 Task: Add Attachment from Google Drive to Card Card0000000051 in Board Board0000000013 in Workspace WS0000000005 in Trello. Add Cover Orange to Card Card0000000051 in Board Board0000000013 in Workspace WS0000000005 in Trello. Add "Add Label …" with "Title" Title0000000051 to Button Button0000000051 to Card Card0000000051 in Board Board0000000013 in Workspace WS0000000005 in Trello. Add Description DS0000000051 to Card Card0000000051 in Board Board0000000013 in Workspace WS0000000005 in Trello. Add Comment CM0000000051 to Card Card0000000051 in Board Board0000000013 in Workspace WS0000000005 in Trello
Action: Mouse moved to (888, 506)
Screenshot: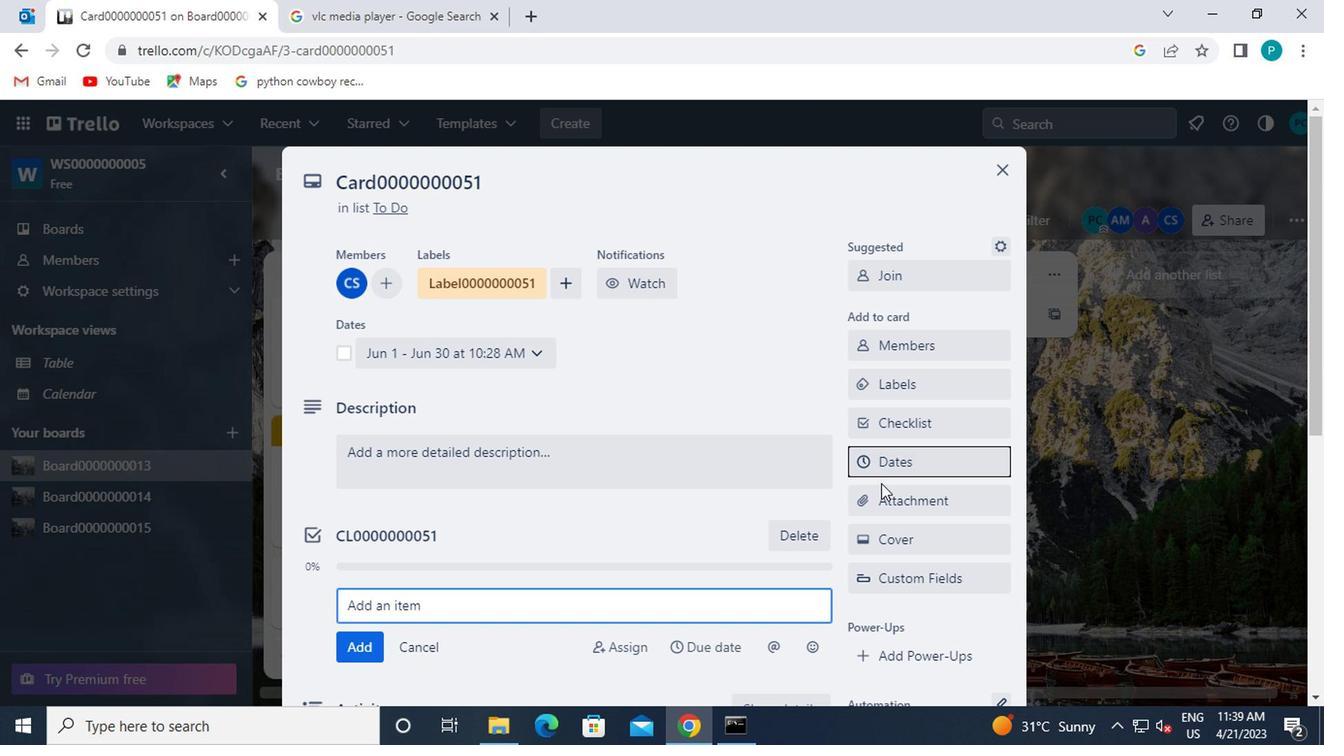 
Action: Mouse pressed left at (888, 506)
Screenshot: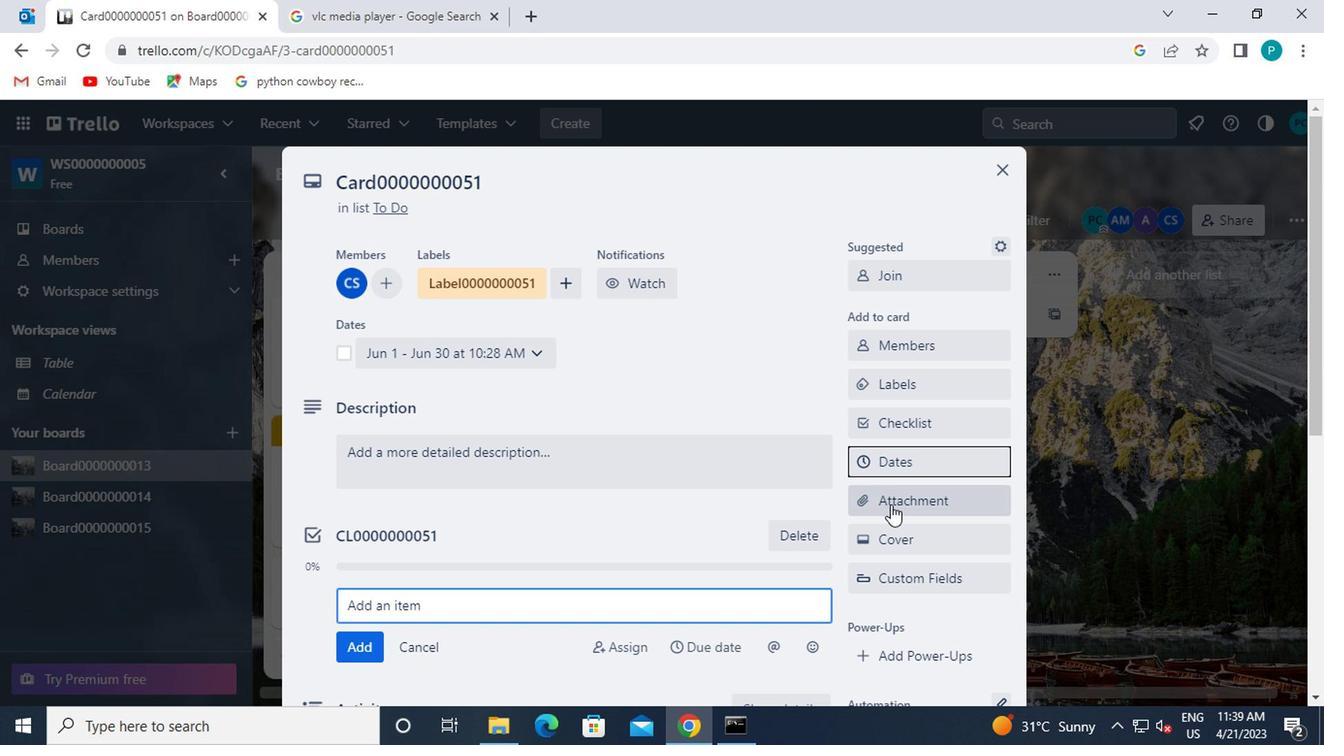 
Action: Mouse moved to (869, 284)
Screenshot: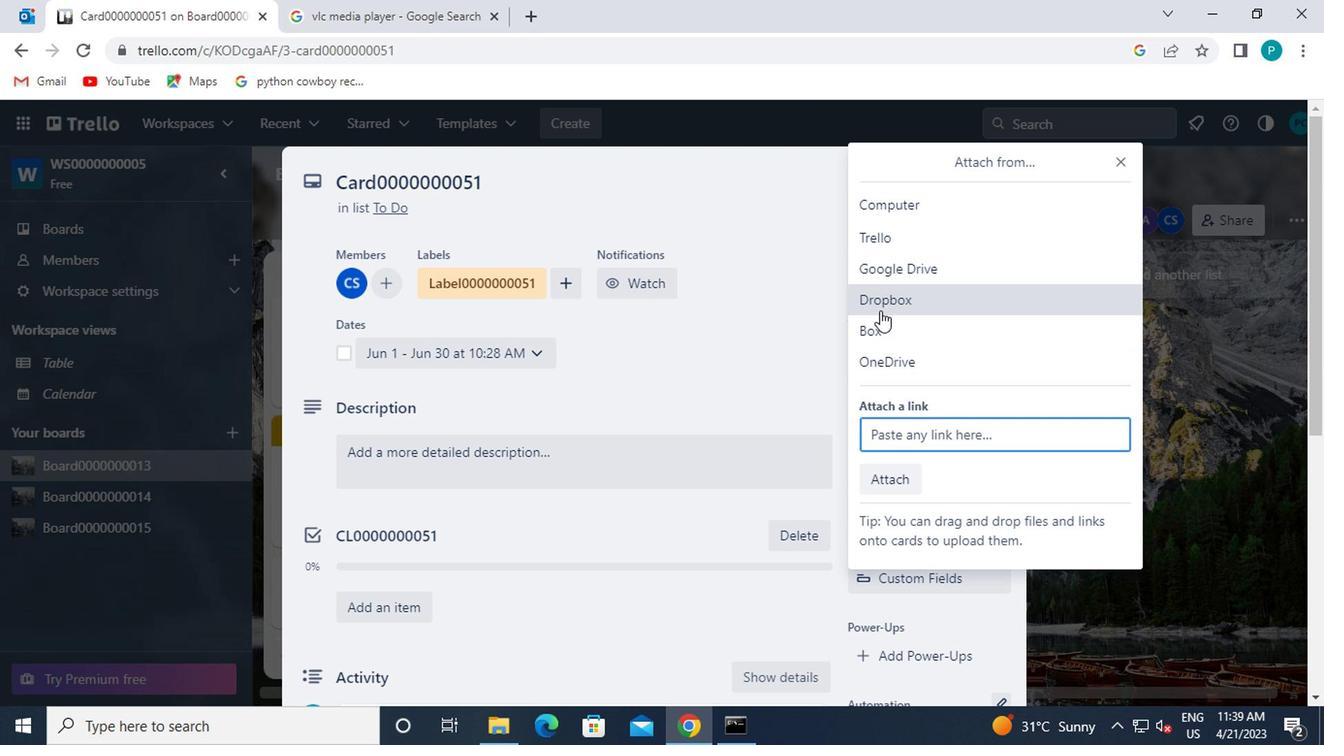 
Action: Mouse pressed left at (869, 284)
Screenshot: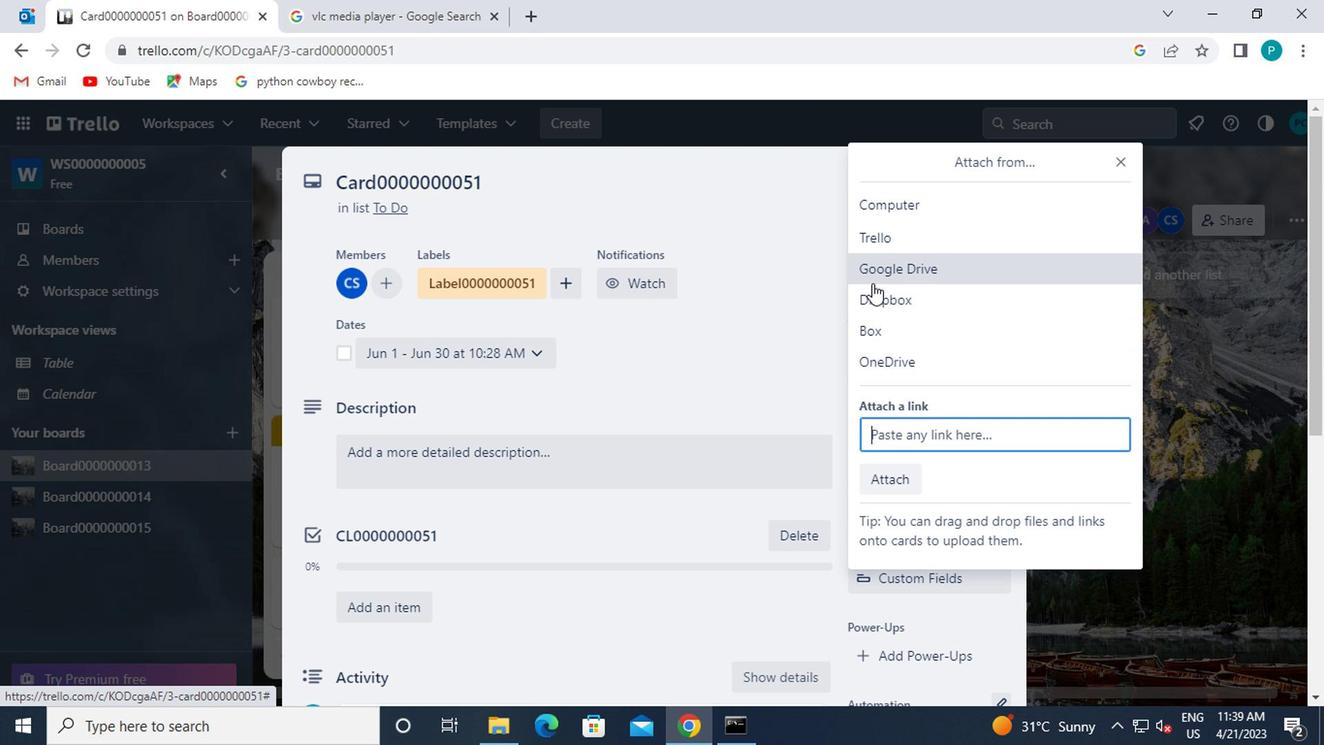 
Action: Mouse moved to (425, 442)
Screenshot: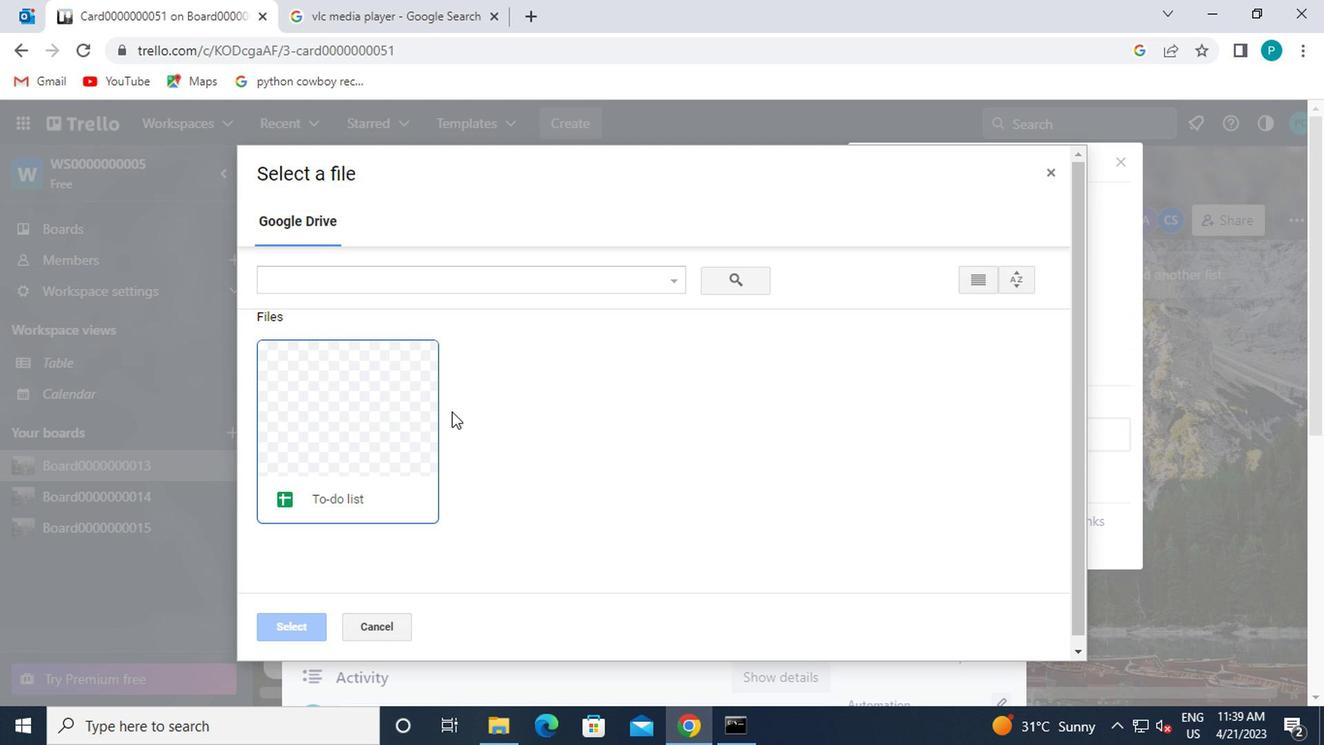 
Action: Mouse pressed left at (425, 442)
Screenshot: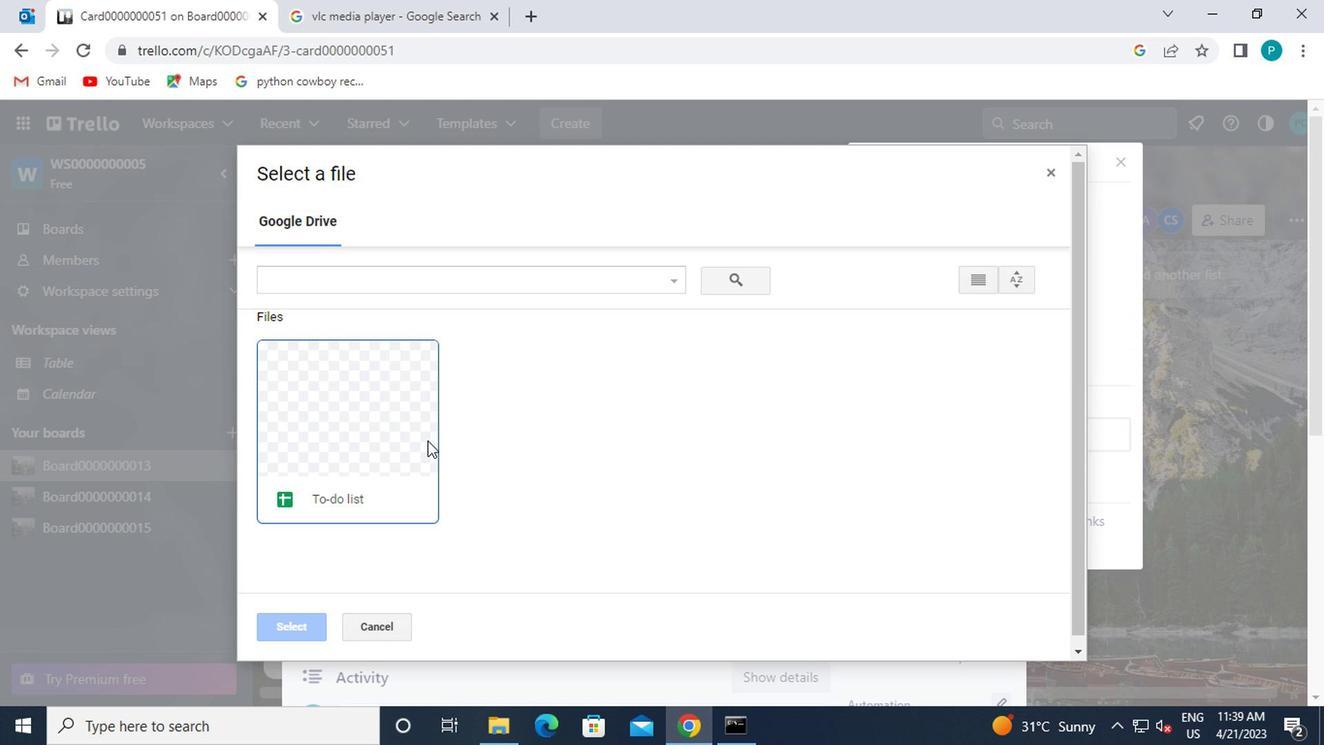 
Action: Mouse moved to (280, 635)
Screenshot: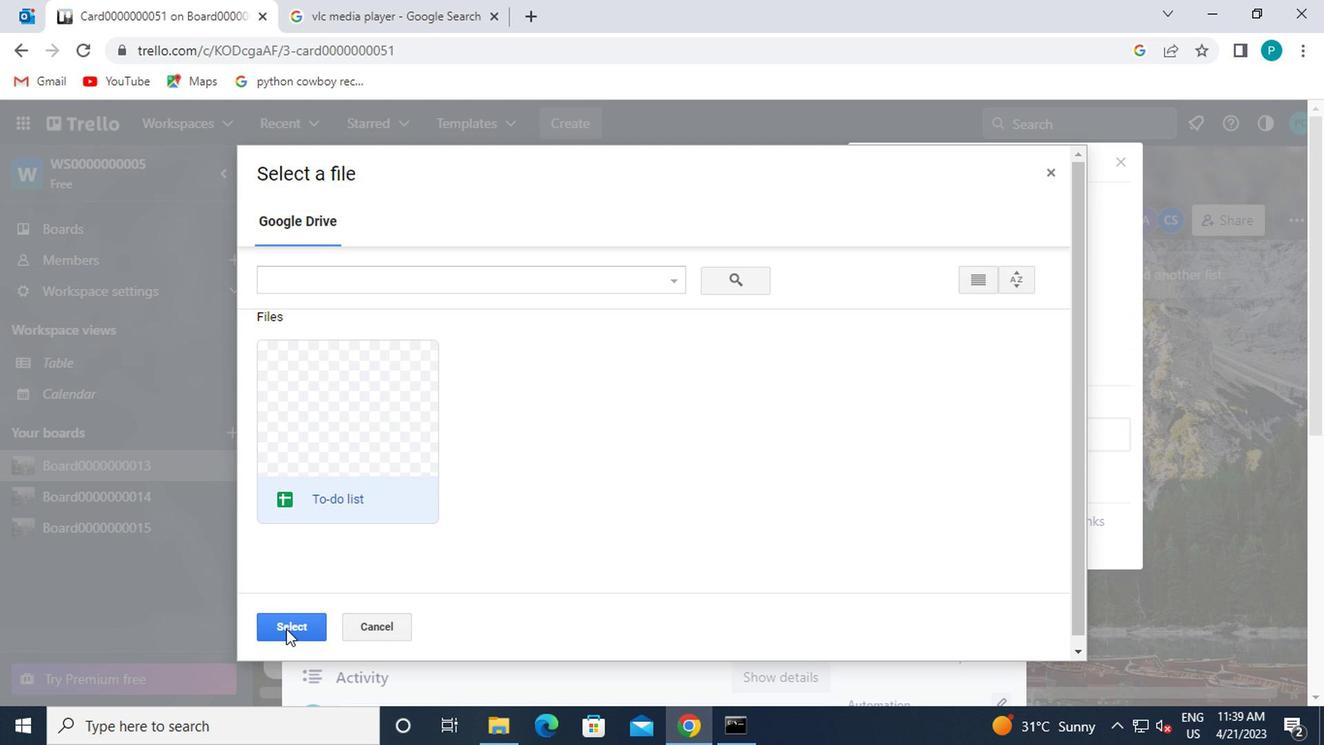 
Action: Mouse pressed left at (280, 635)
Screenshot: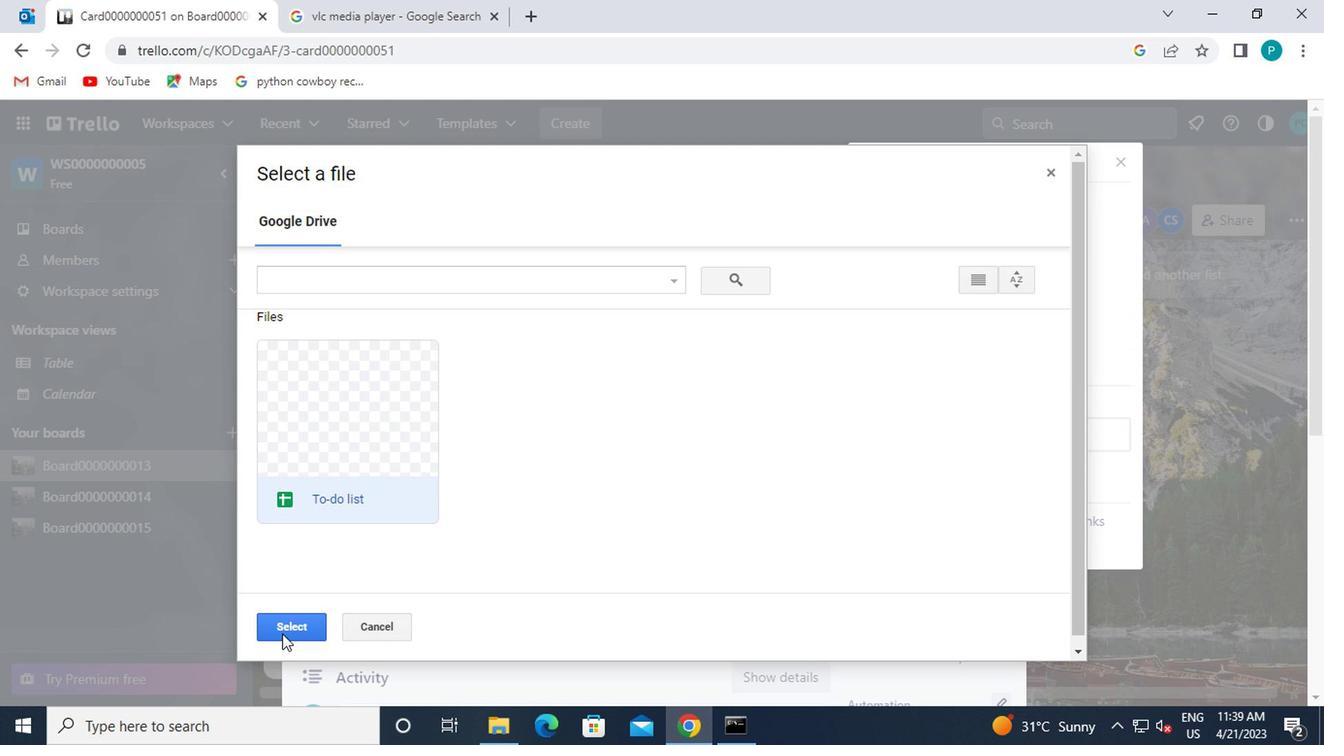 
Action: Mouse moved to (802, 522)
Screenshot: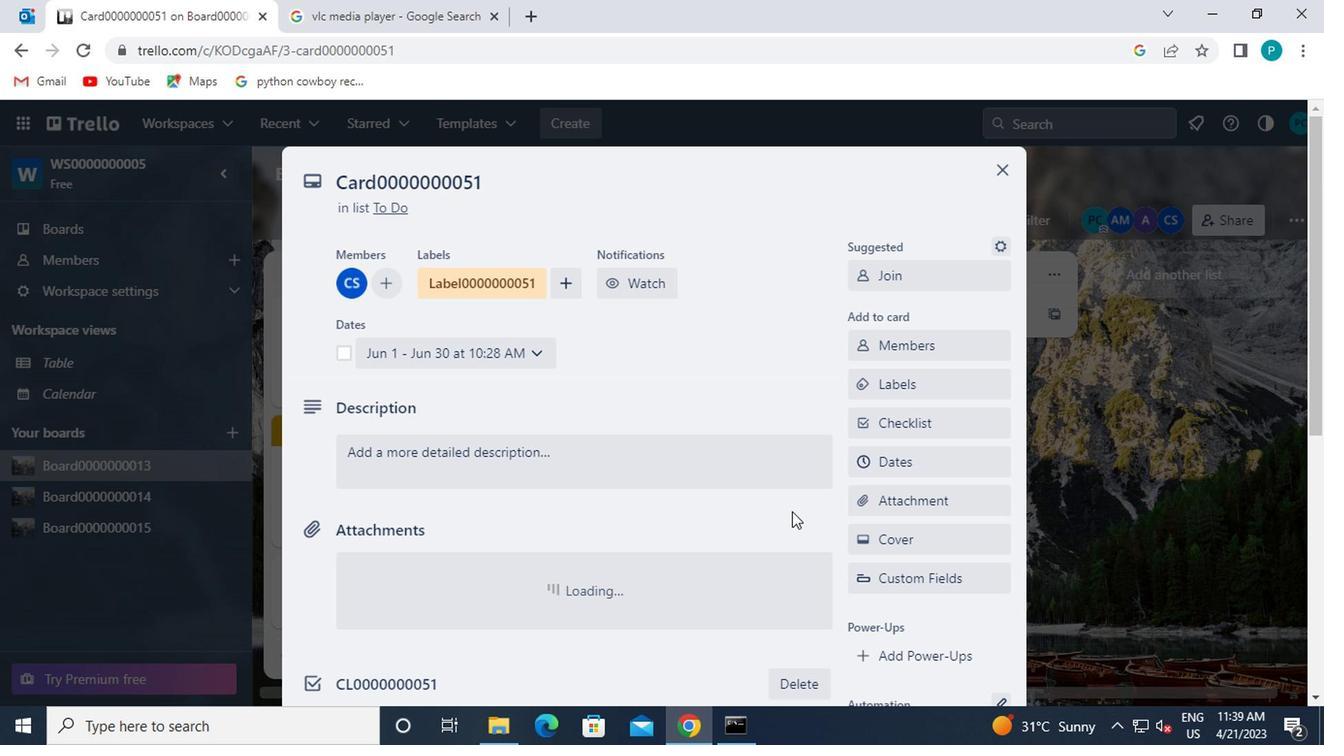 
Action: Mouse scrolled (802, 521) with delta (0, -1)
Screenshot: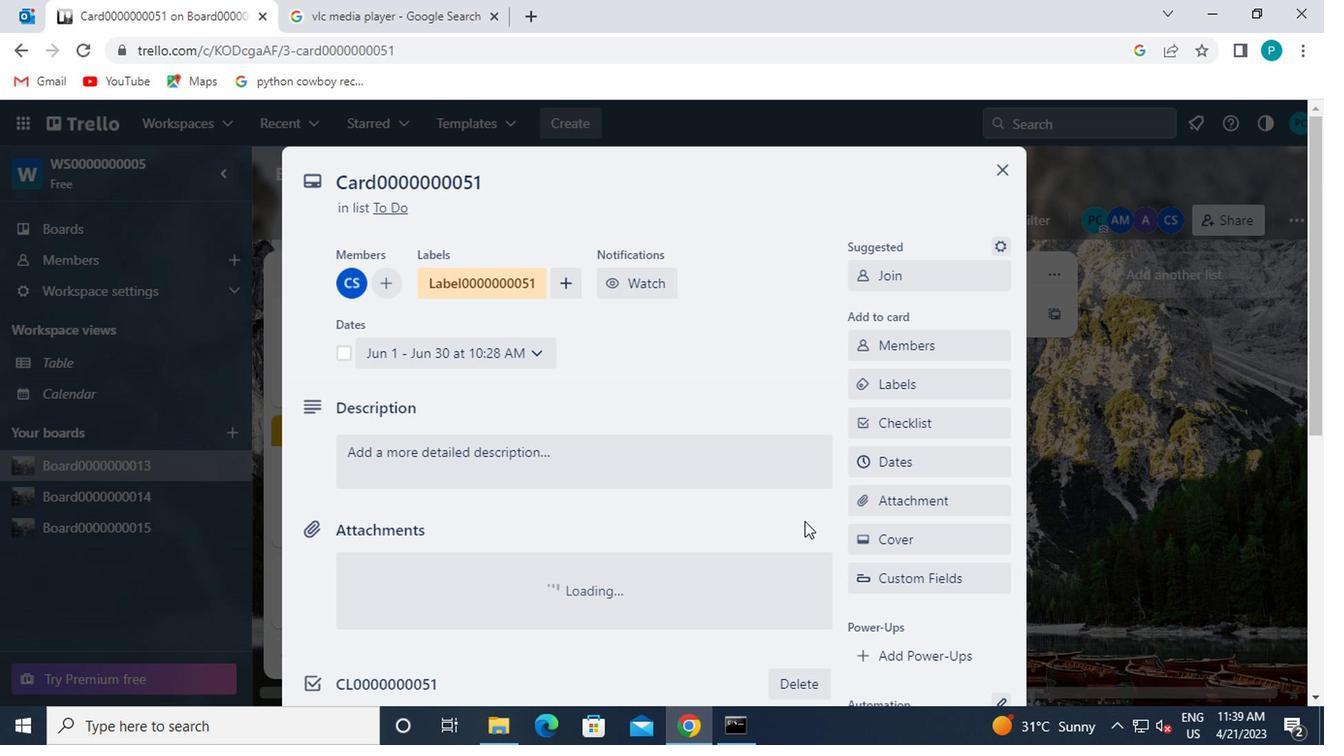 
Action: Mouse moved to (874, 456)
Screenshot: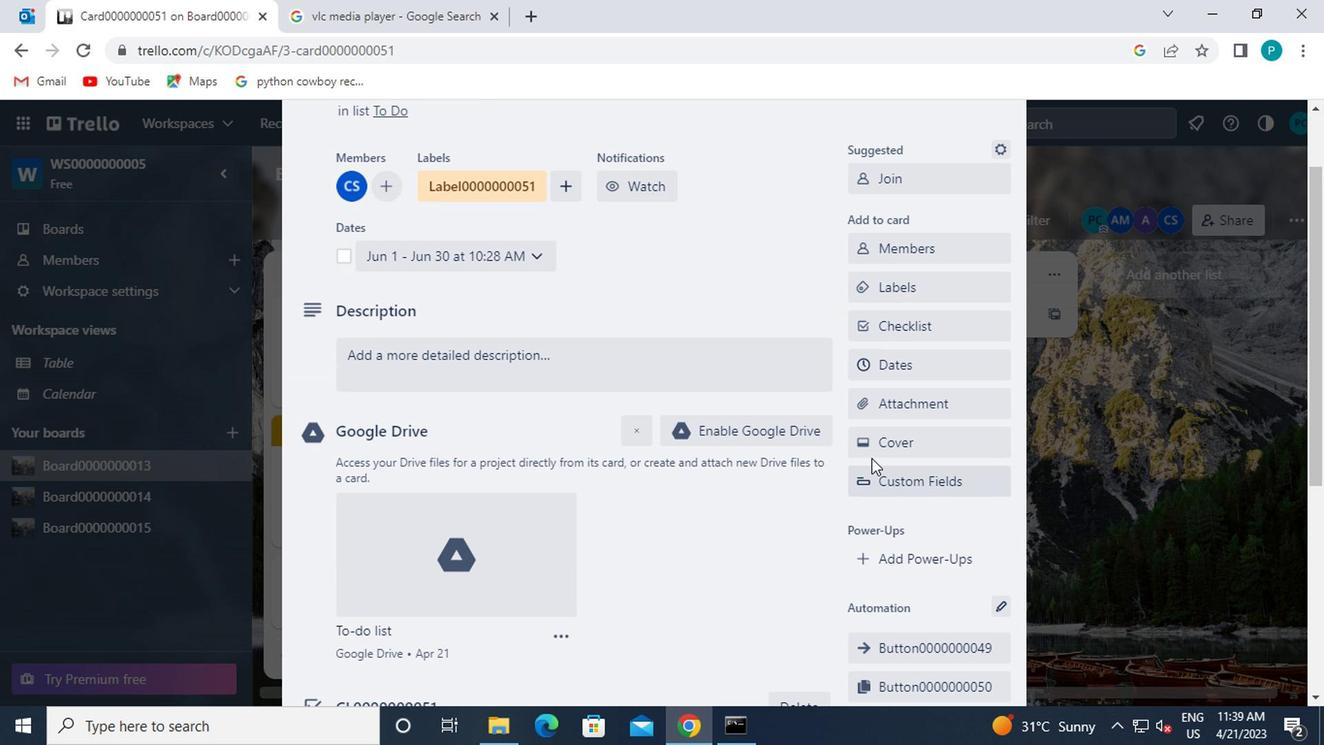 
Action: Mouse pressed left at (874, 456)
Screenshot: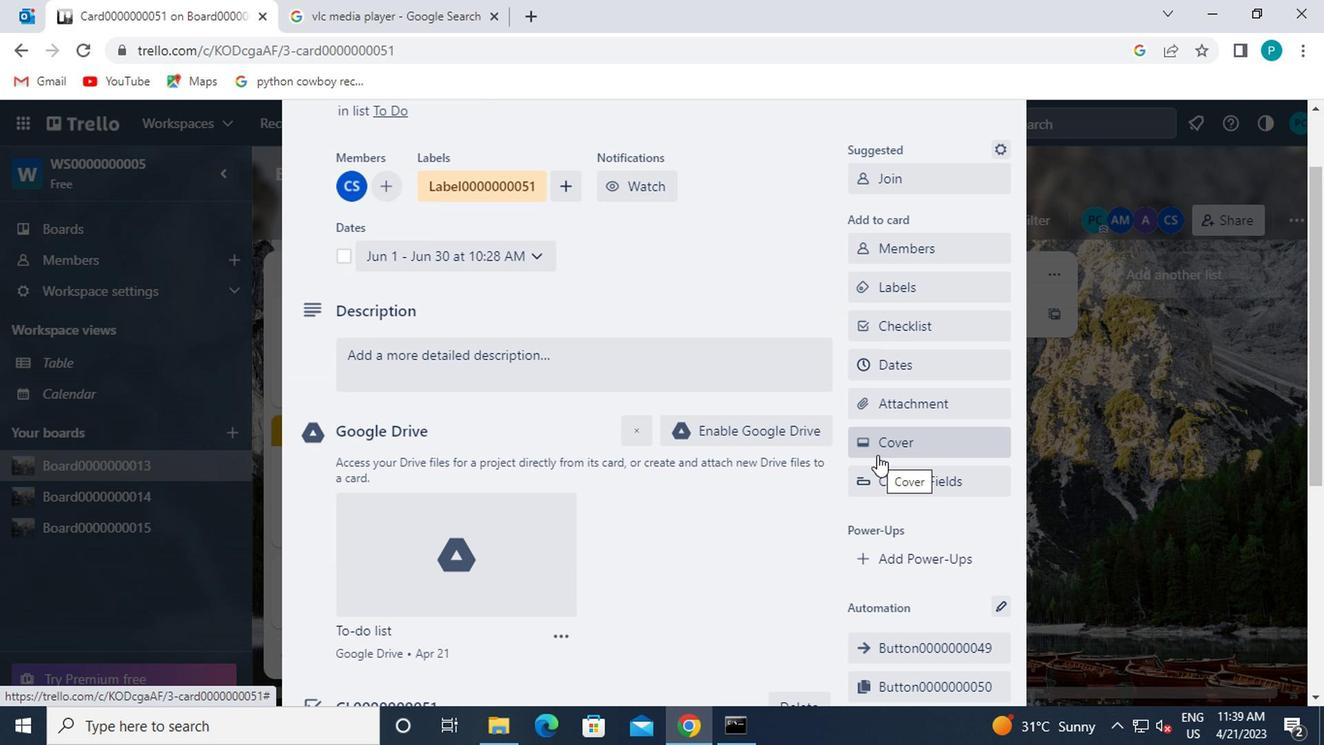 
Action: Mouse moved to (982, 338)
Screenshot: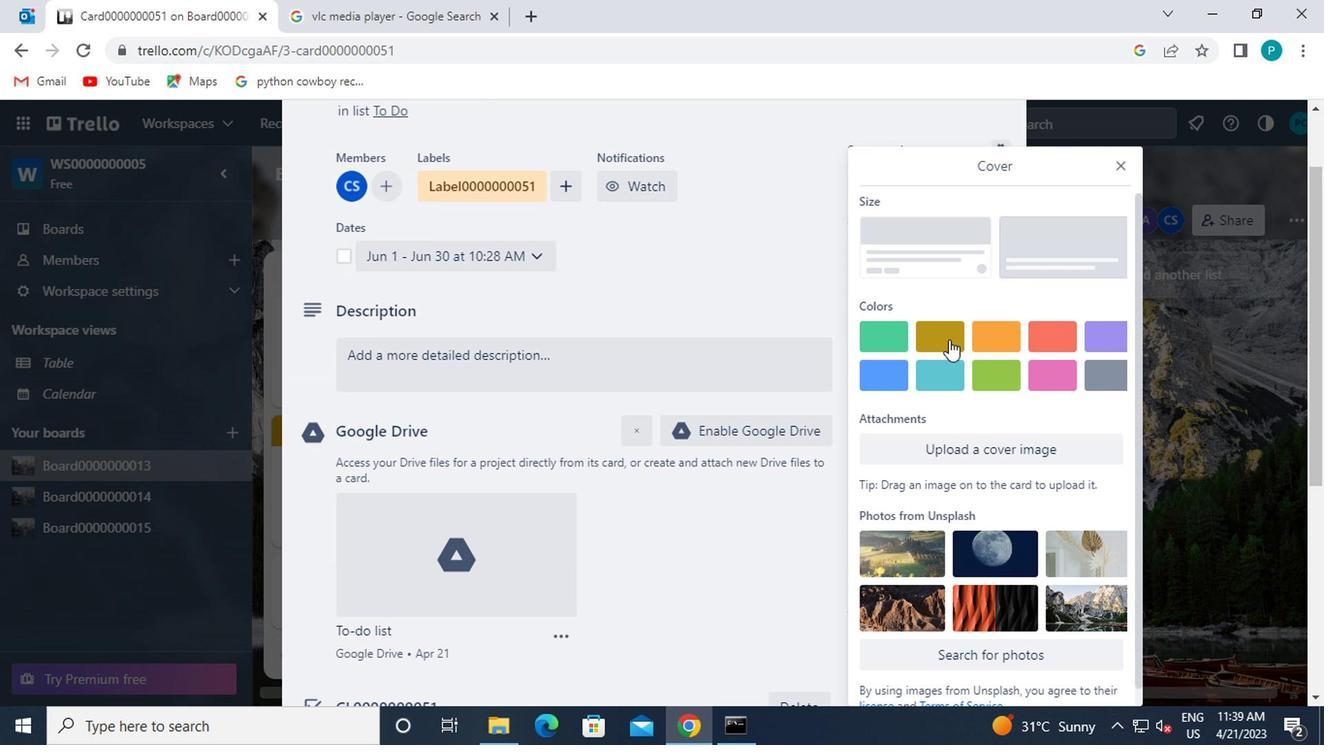 
Action: Mouse pressed left at (982, 338)
Screenshot: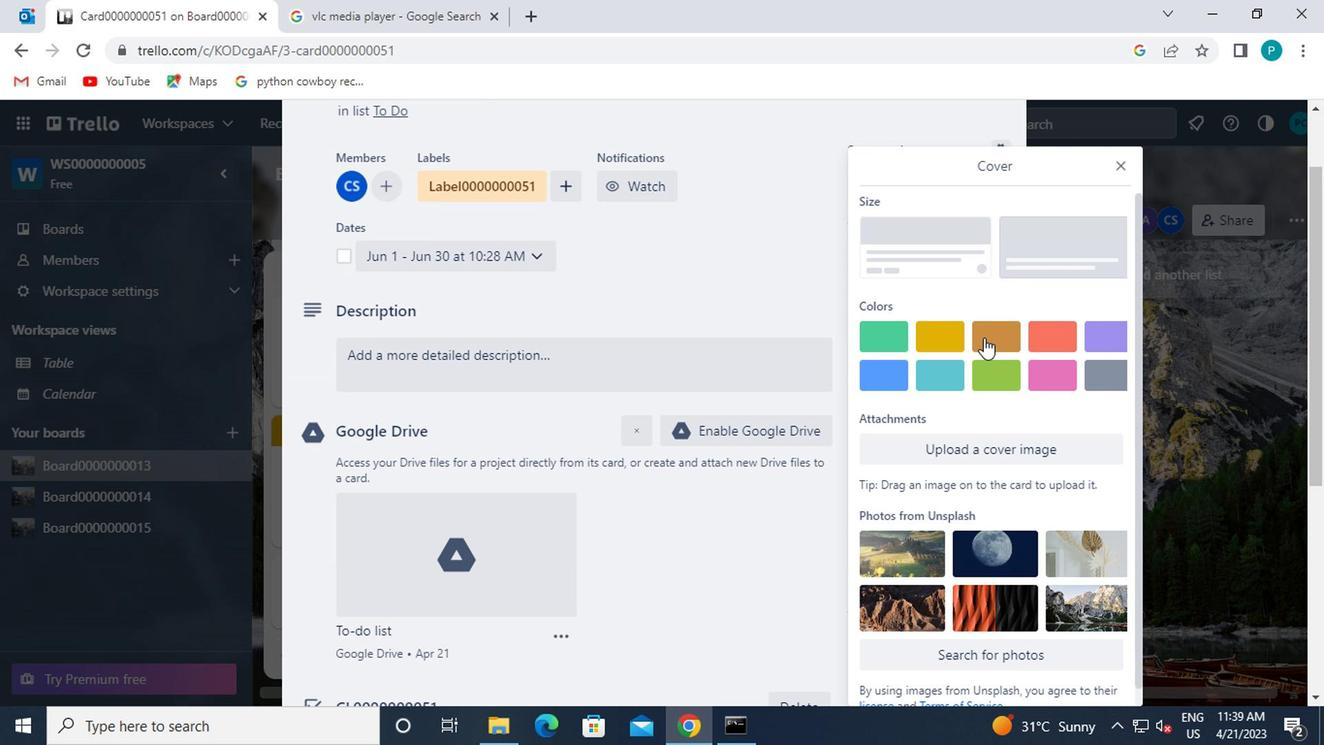 
Action: Mouse moved to (1112, 169)
Screenshot: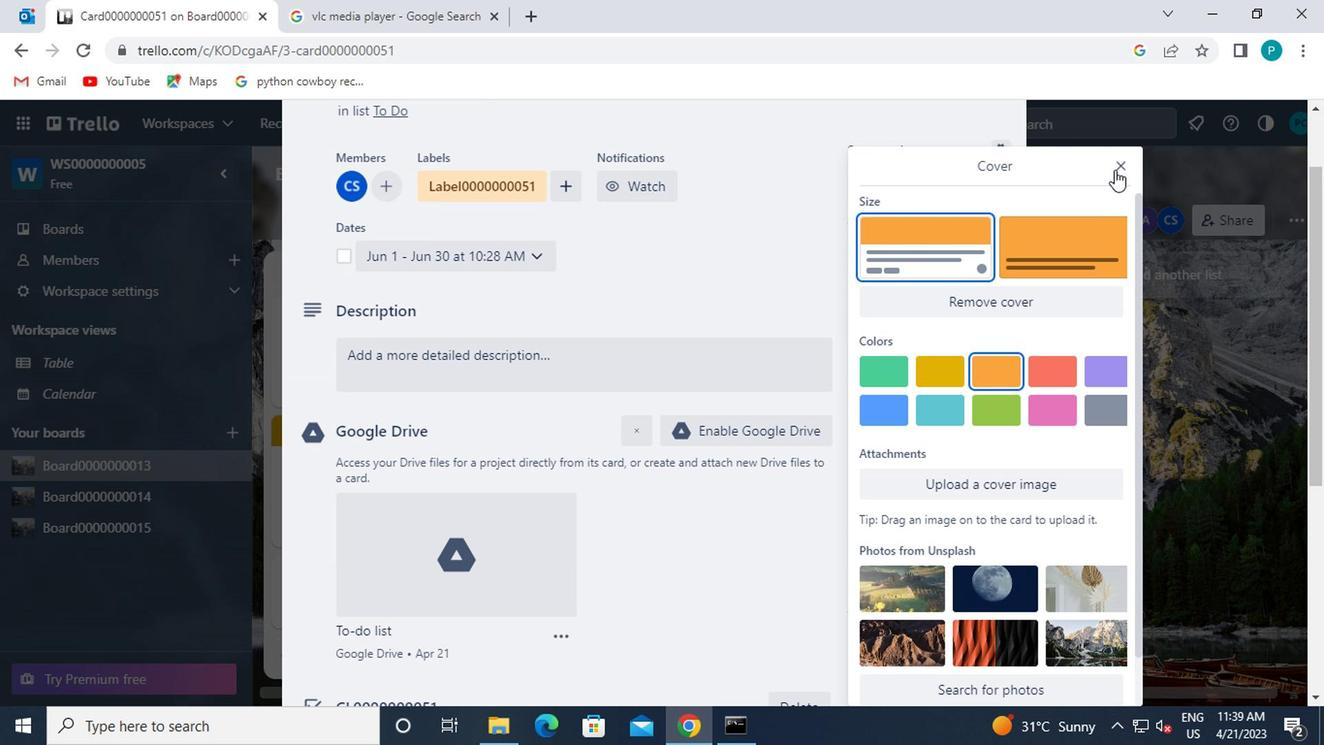 
Action: Mouse pressed left at (1112, 169)
Screenshot: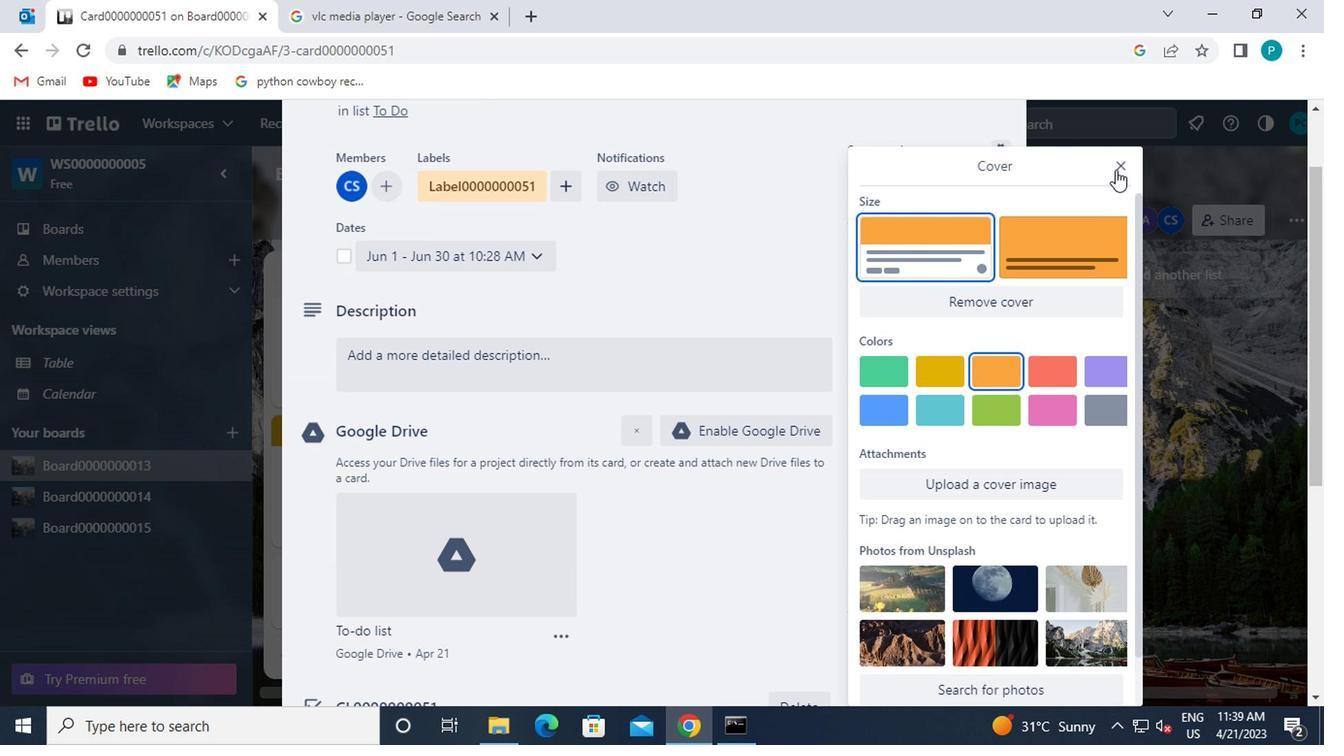 
Action: Mouse moved to (822, 487)
Screenshot: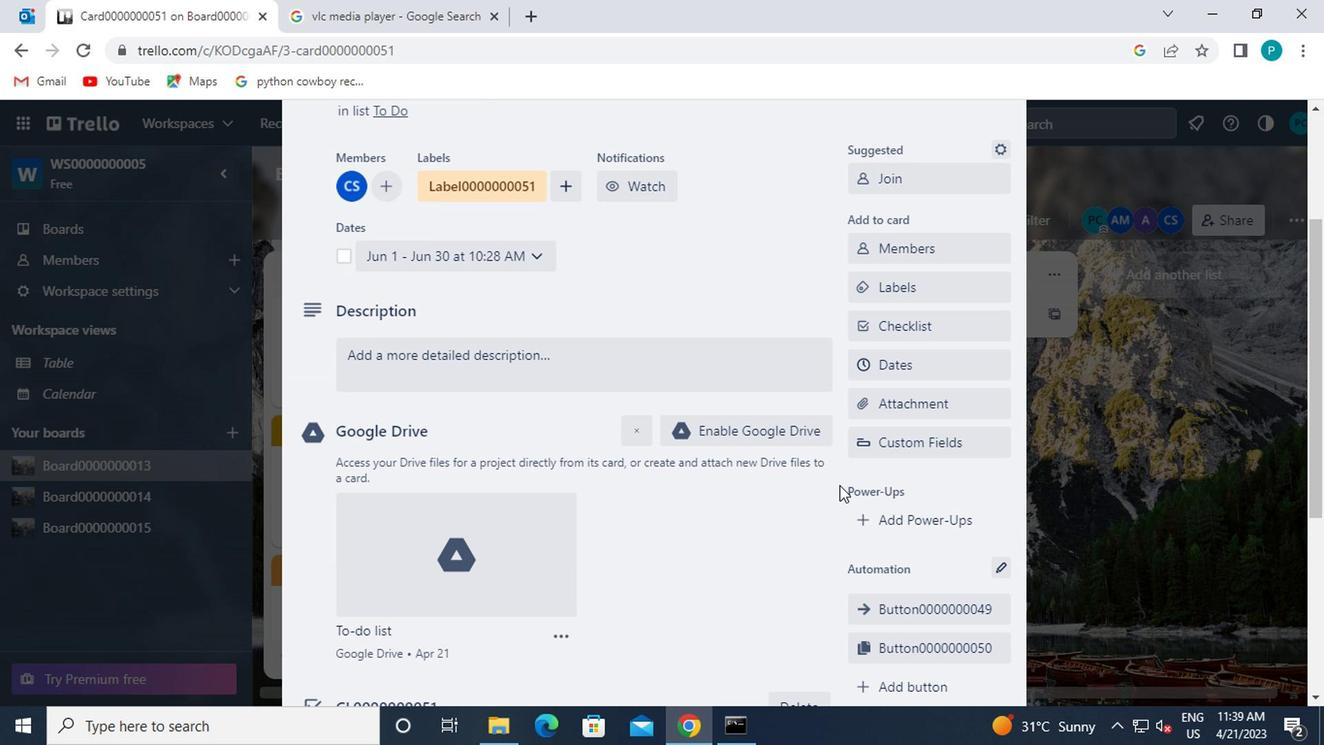 
Action: Mouse scrolled (822, 485) with delta (0, -1)
Screenshot: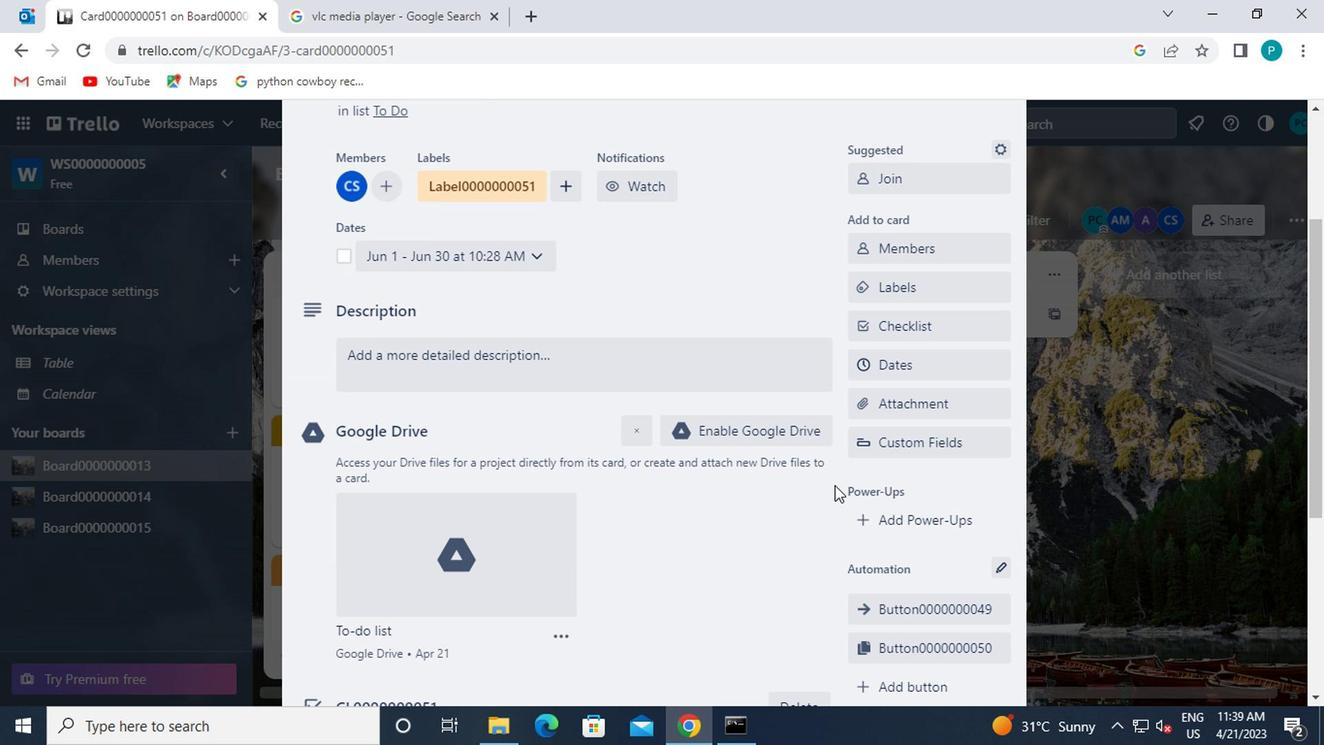
Action: Mouse moved to (884, 582)
Screenshot: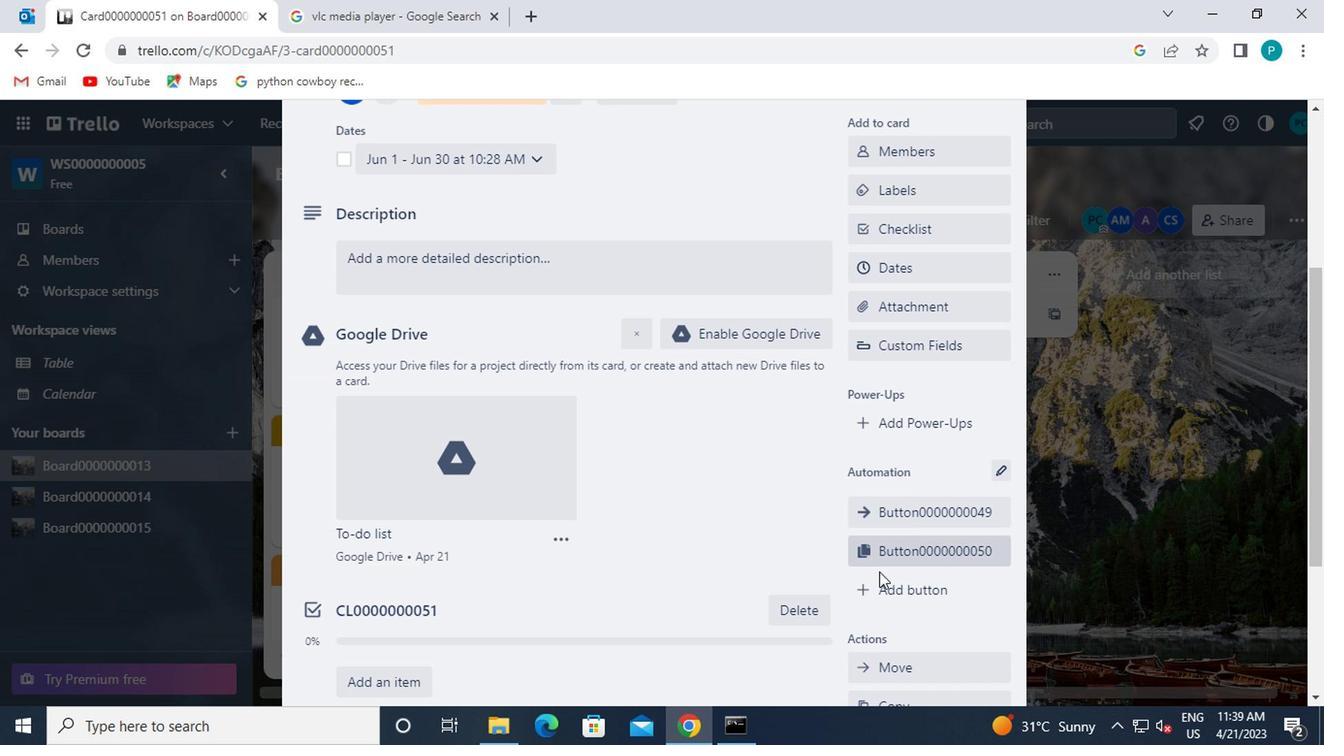 
Action: Mouse pressed left at (884, 582)
Screenshot: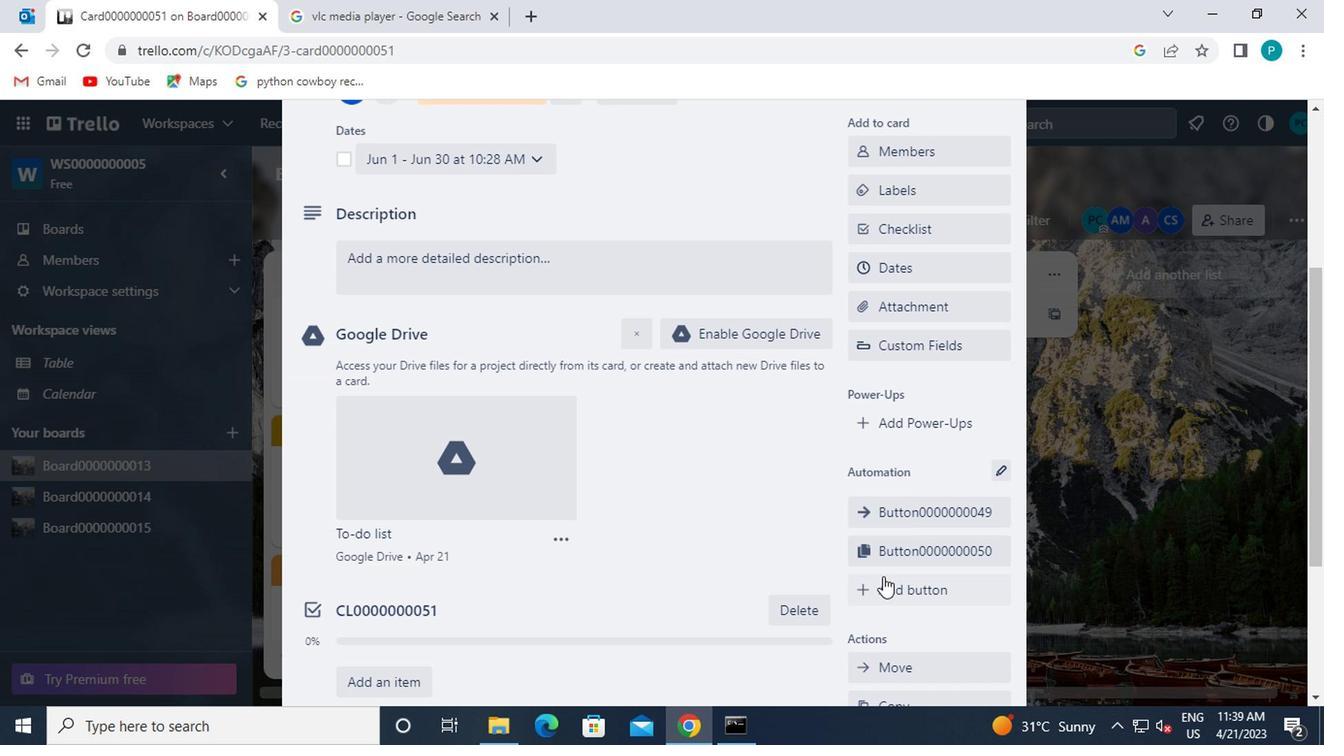 
Action: Mouse moved to (898, 329)
Screenshot: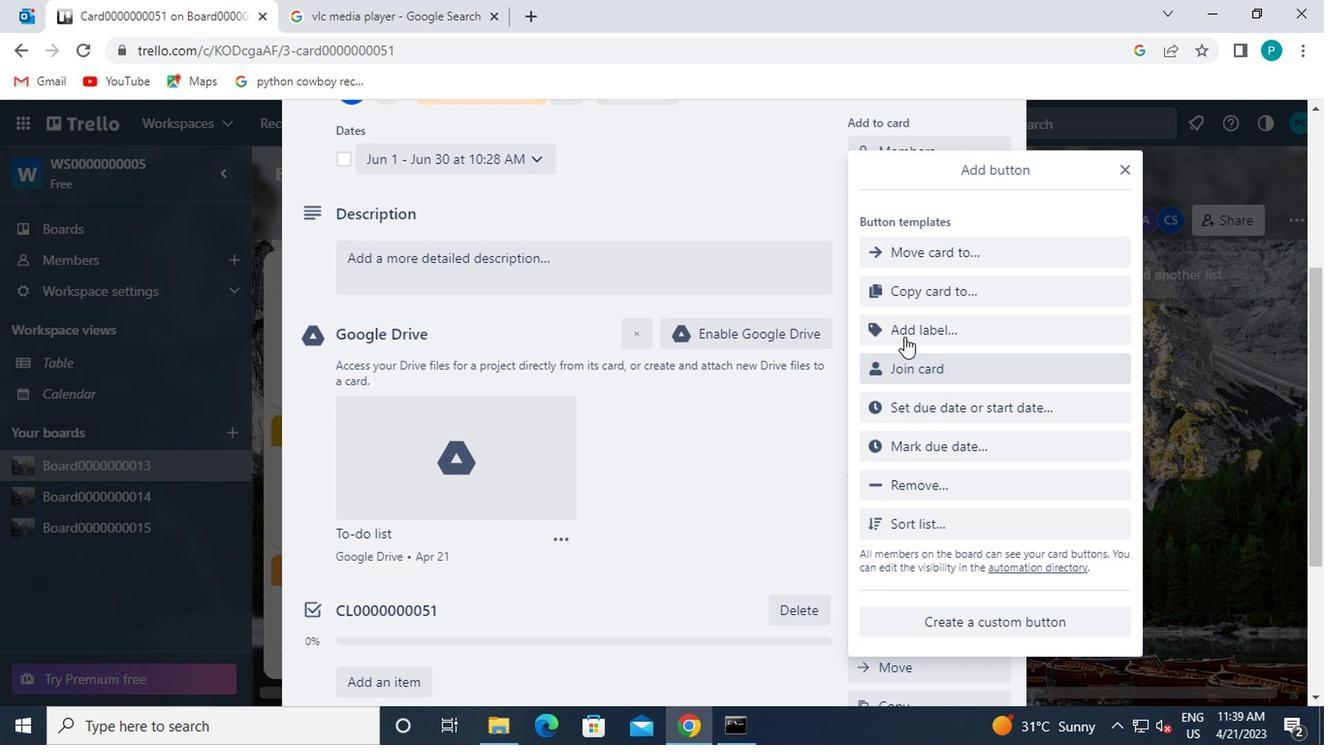 
Action: Mouse pressed left at (898, 329)
Screenshot: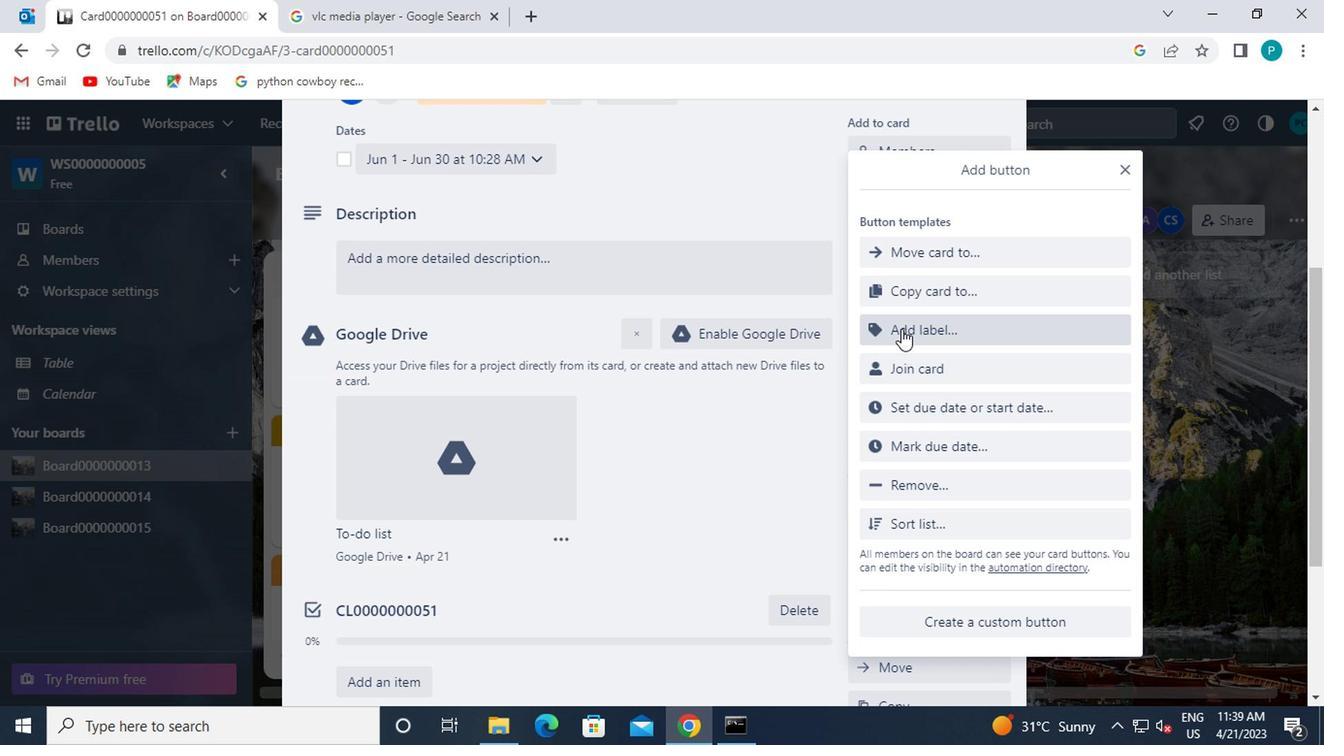 
Action: Mouse moved to (935, 296)
Screenshot: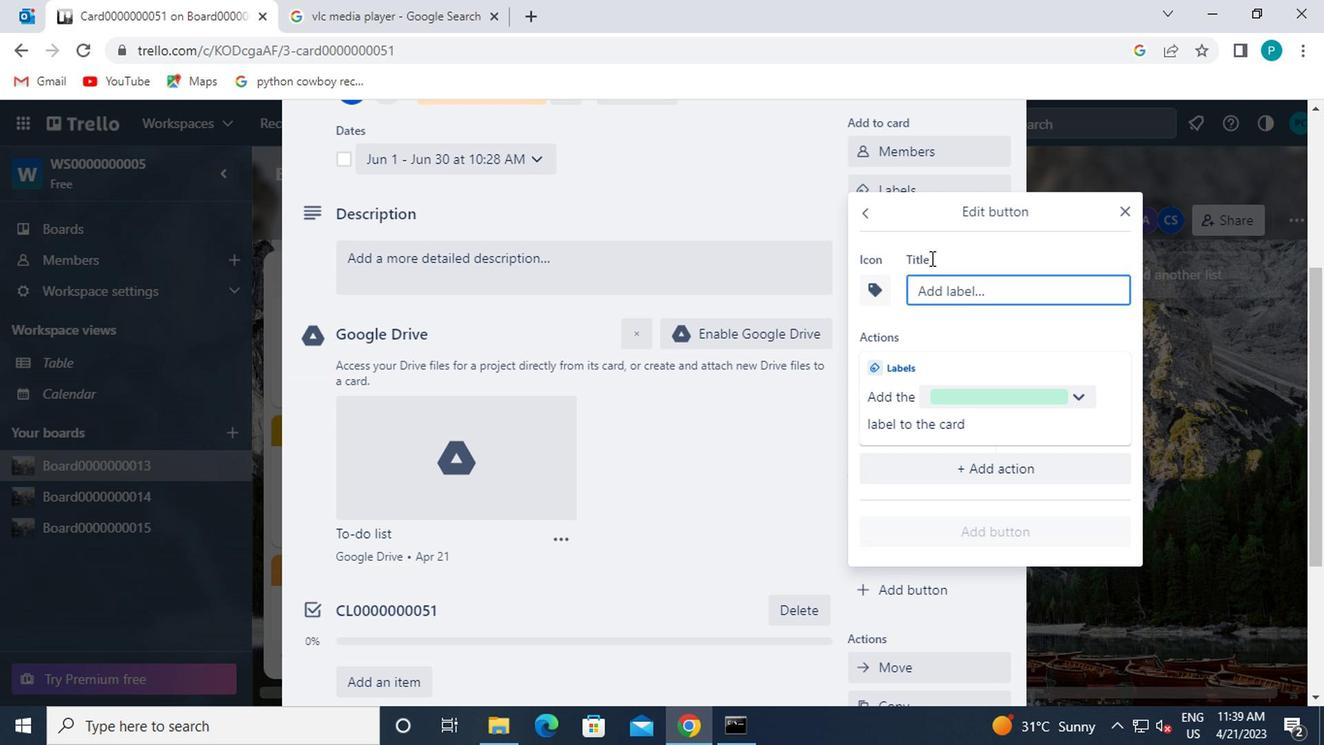 
Action: Key pressed t<Key.caps_lock>itle0000000051
Screenshot: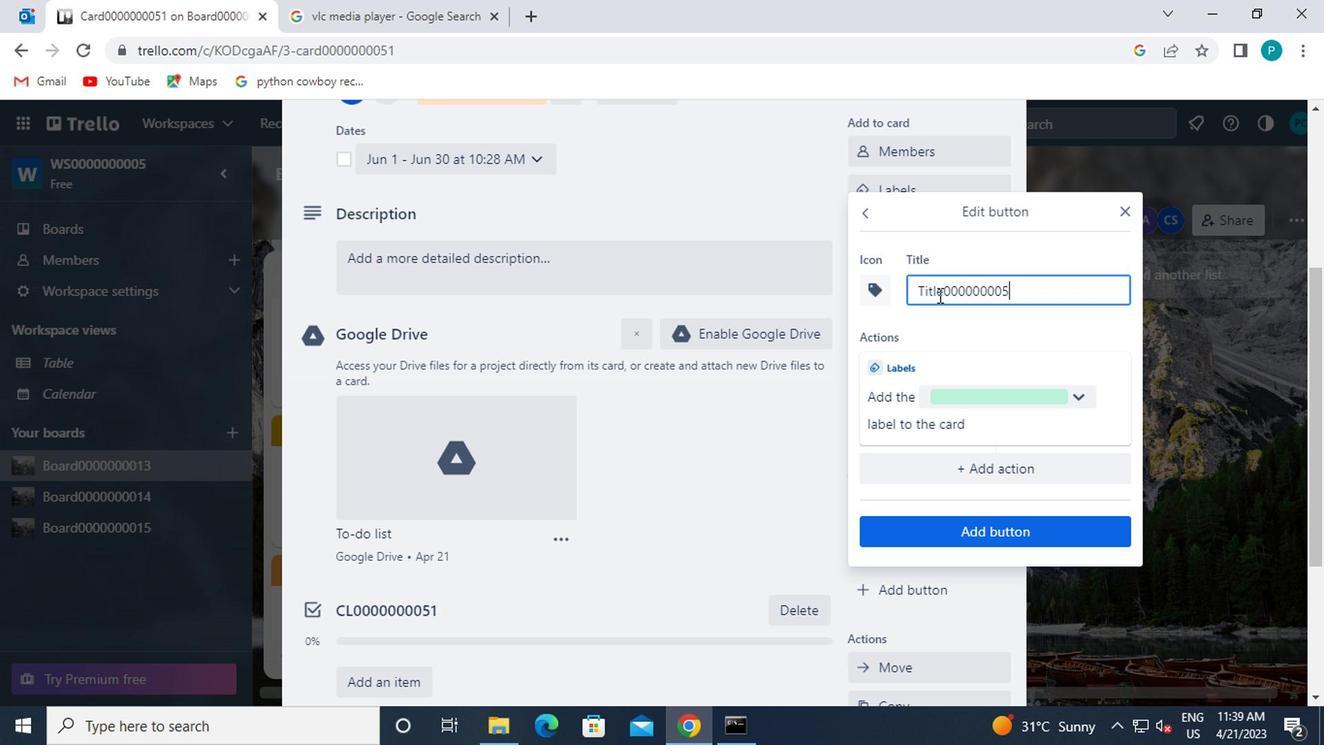 
Action: Mouse moved to (978, 526)
Screenshot: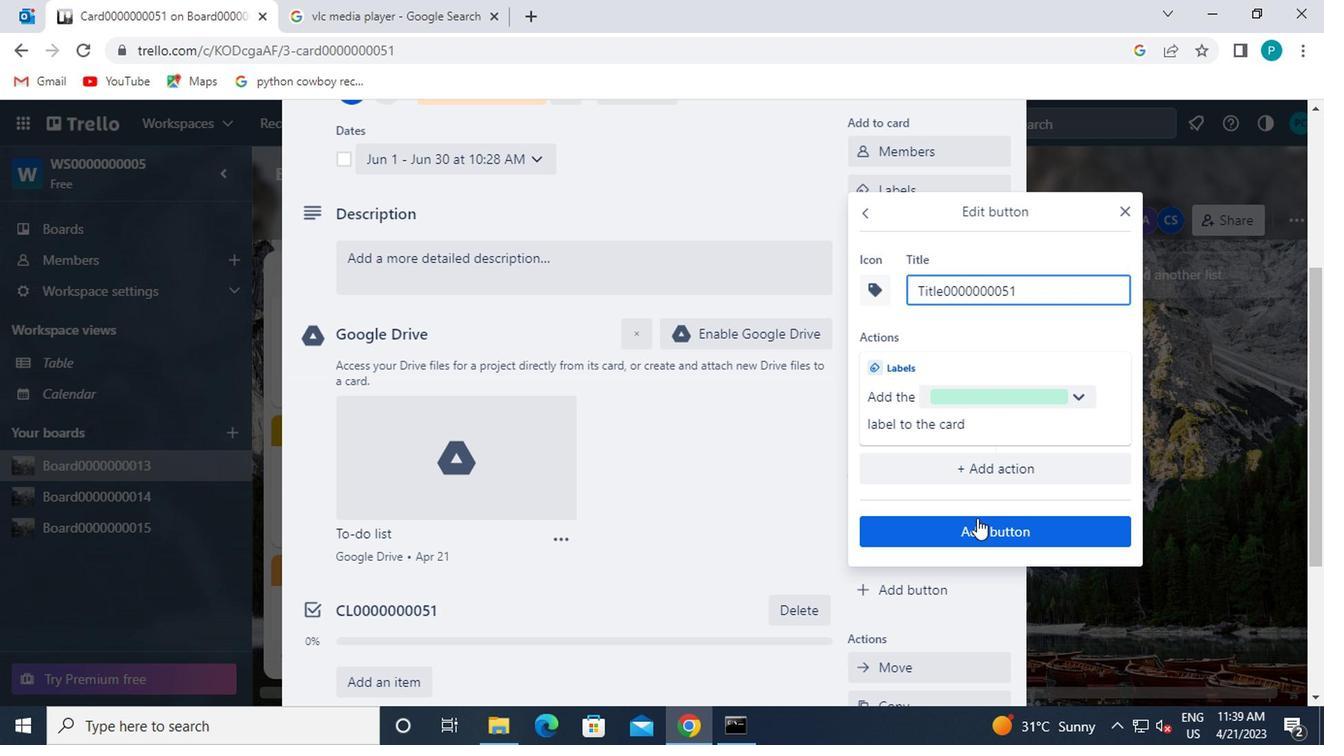 
Action: Mouse pressed left at (978, 526)
Screenshot: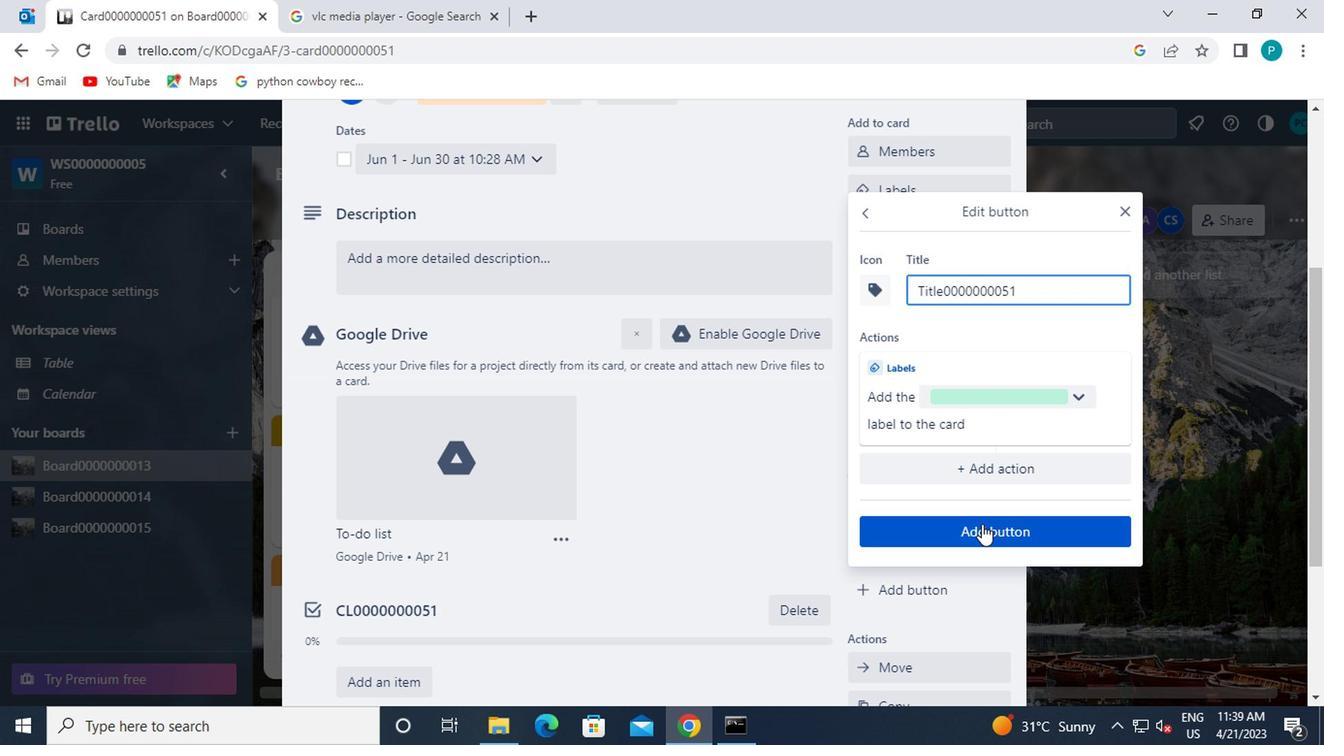 
Action: Mouse moved to (517, 284)
Screenshot: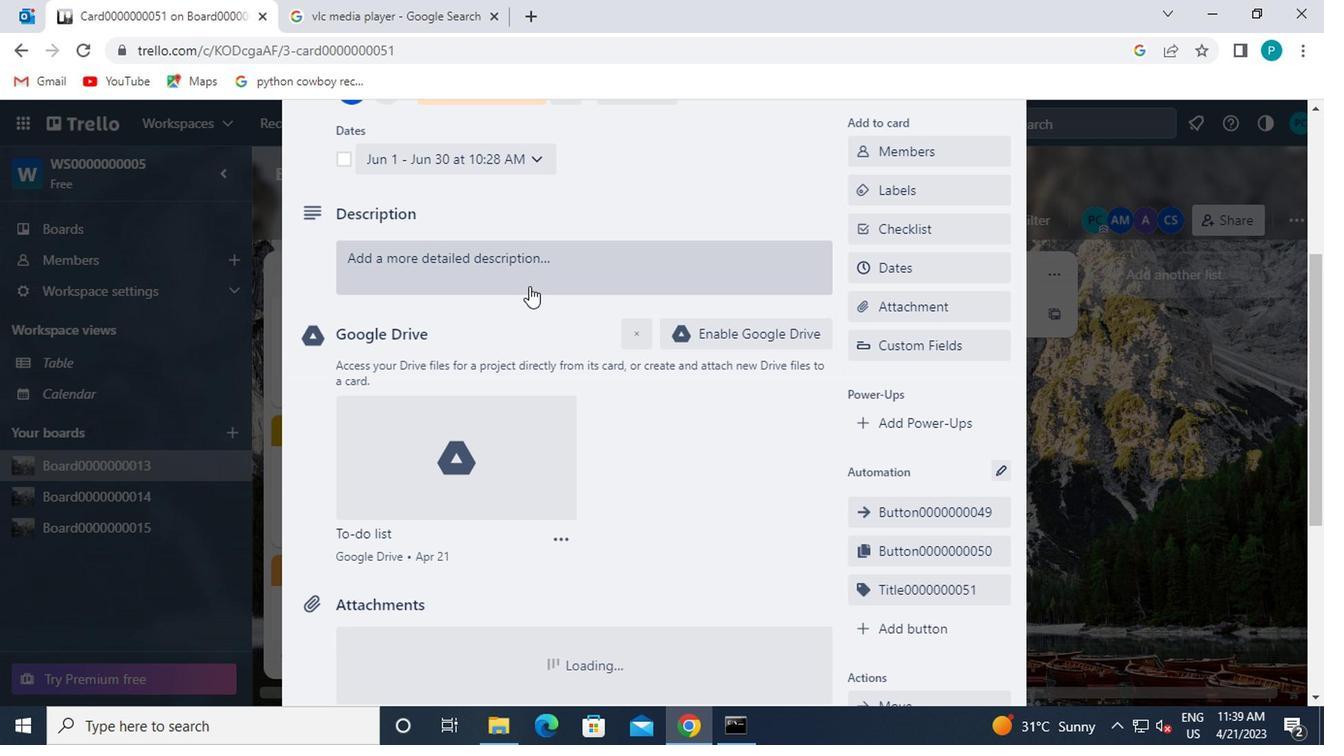 
Action: Mouse pressed left at (517, 284)
Screenshot: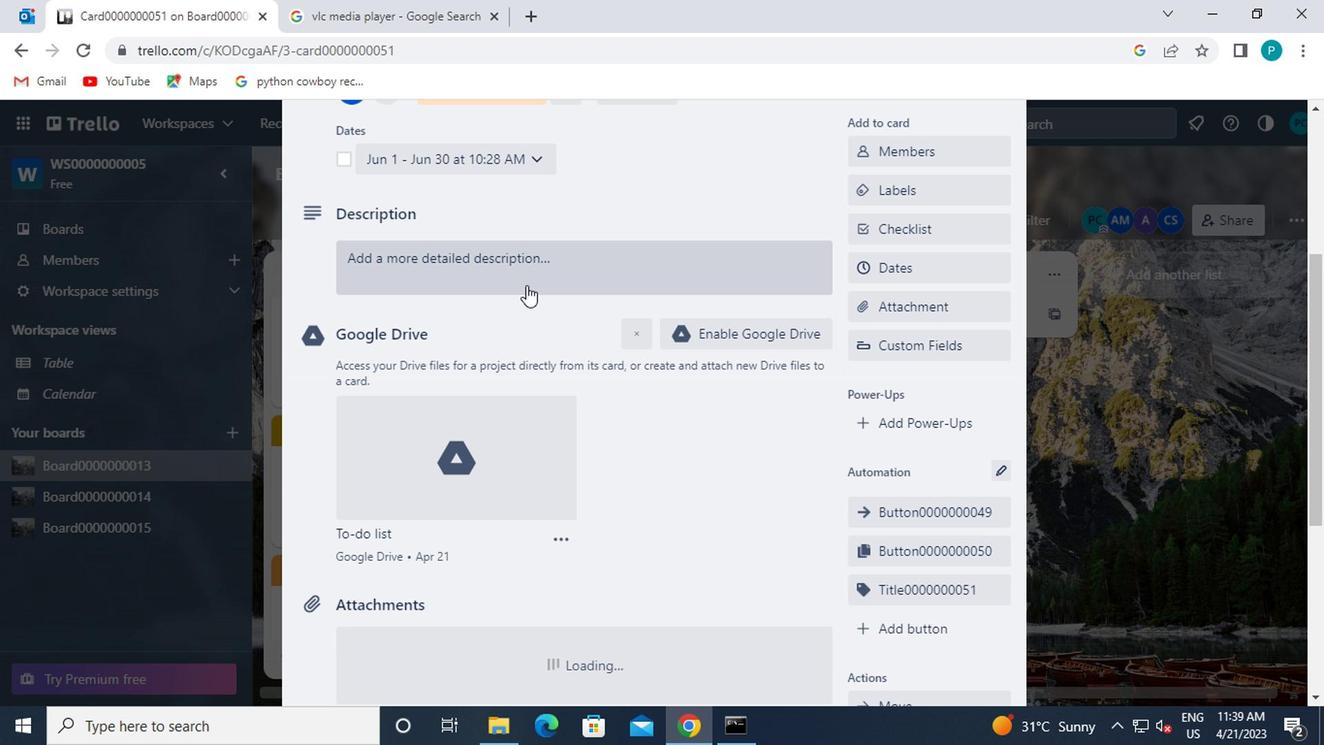 
Action: Key pressed <Key.caps_lock>ds0000000051
Screenshot: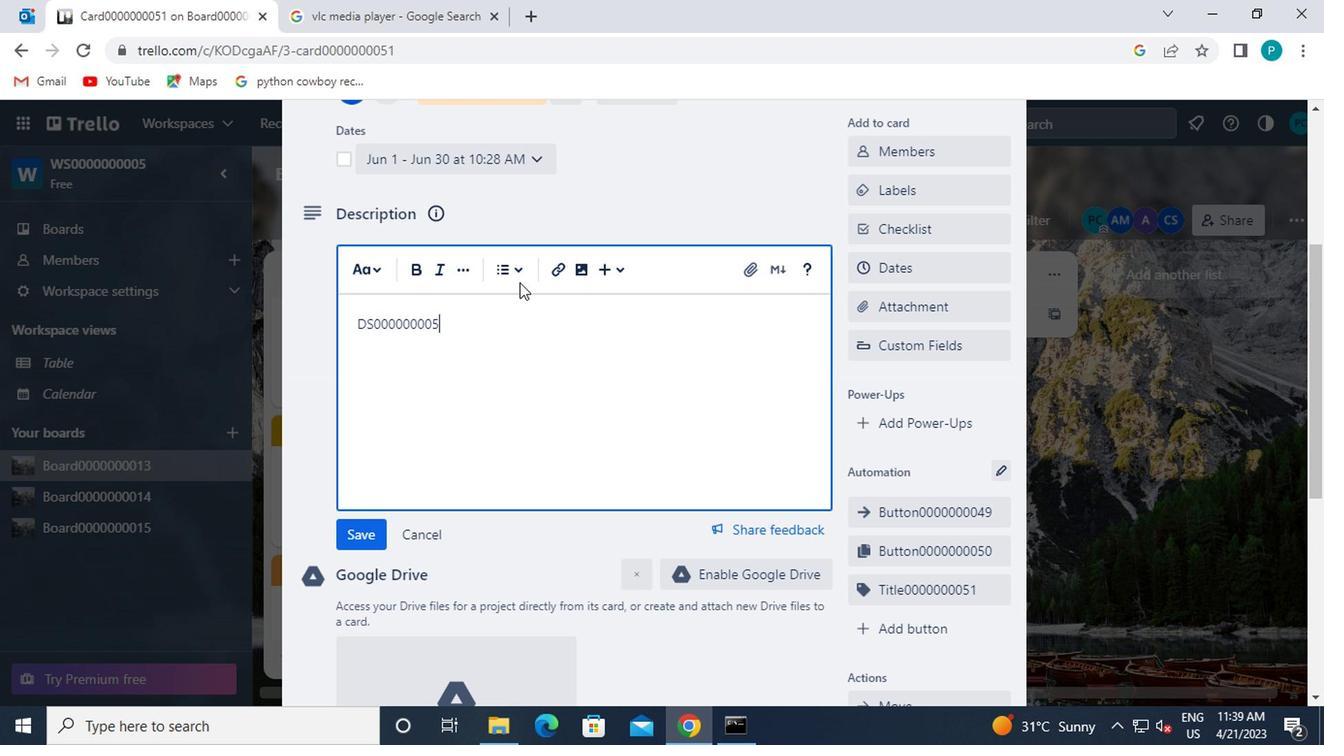 
Action: Mouse moved to (364, 520)
Screenshot: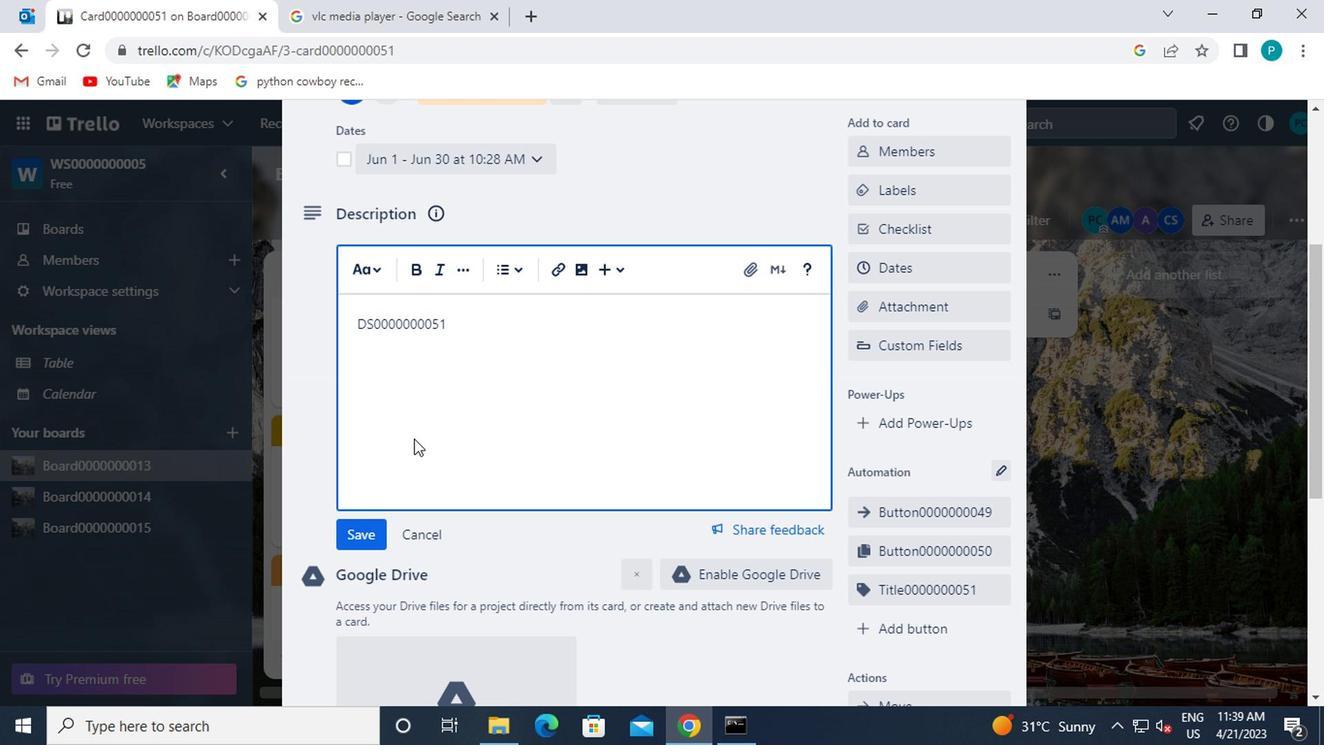 
Action: Mouse pressed left at (364, 520)
Screenshot: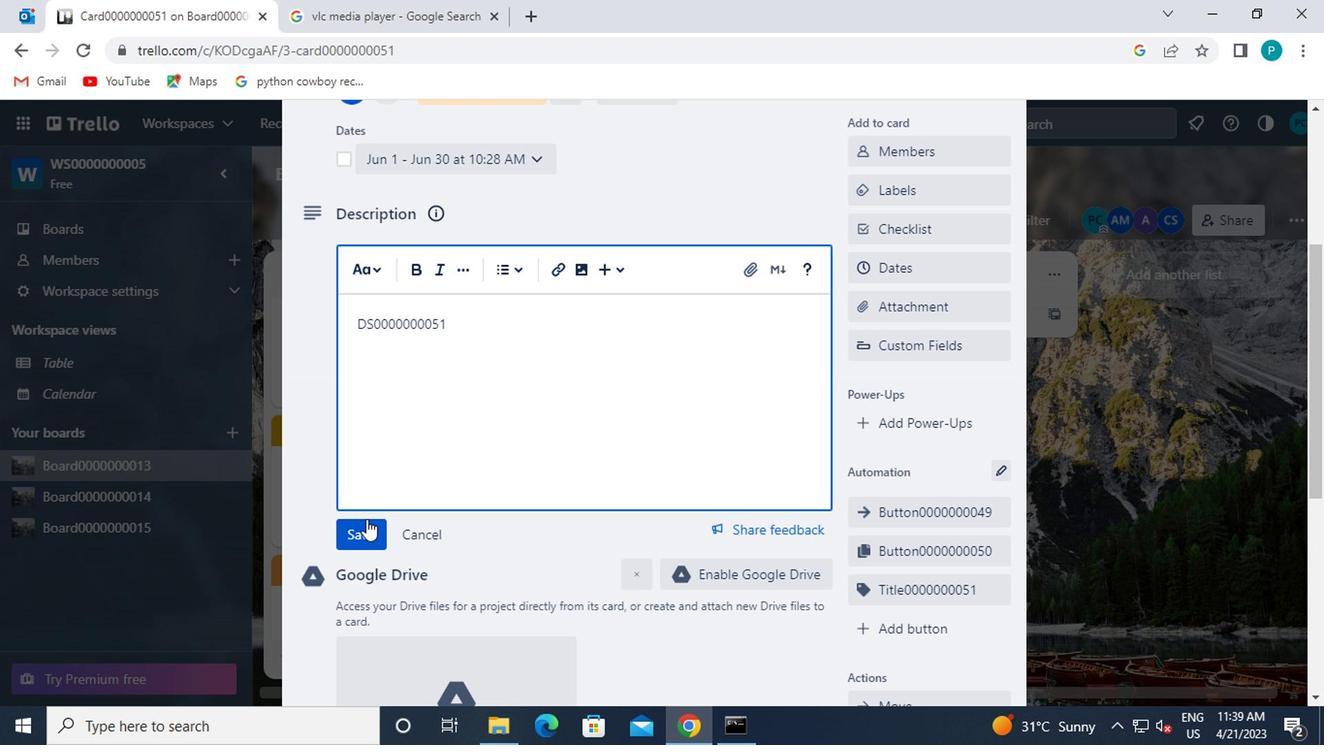 
Action: Mouse scrolled (364, 519) with delta (0, -1)
Screenshot: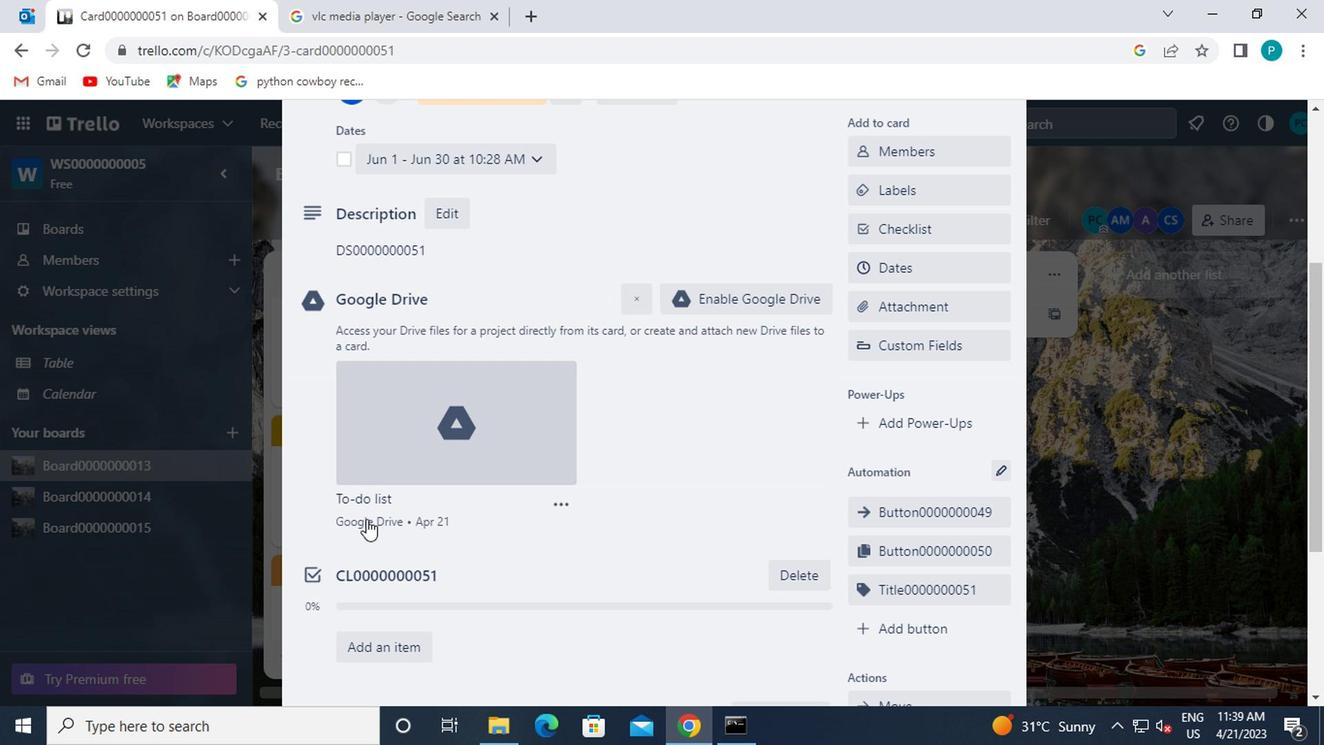 
Action: Mouse scrolled (364, 519) with delta (0, -1)
Screenshot: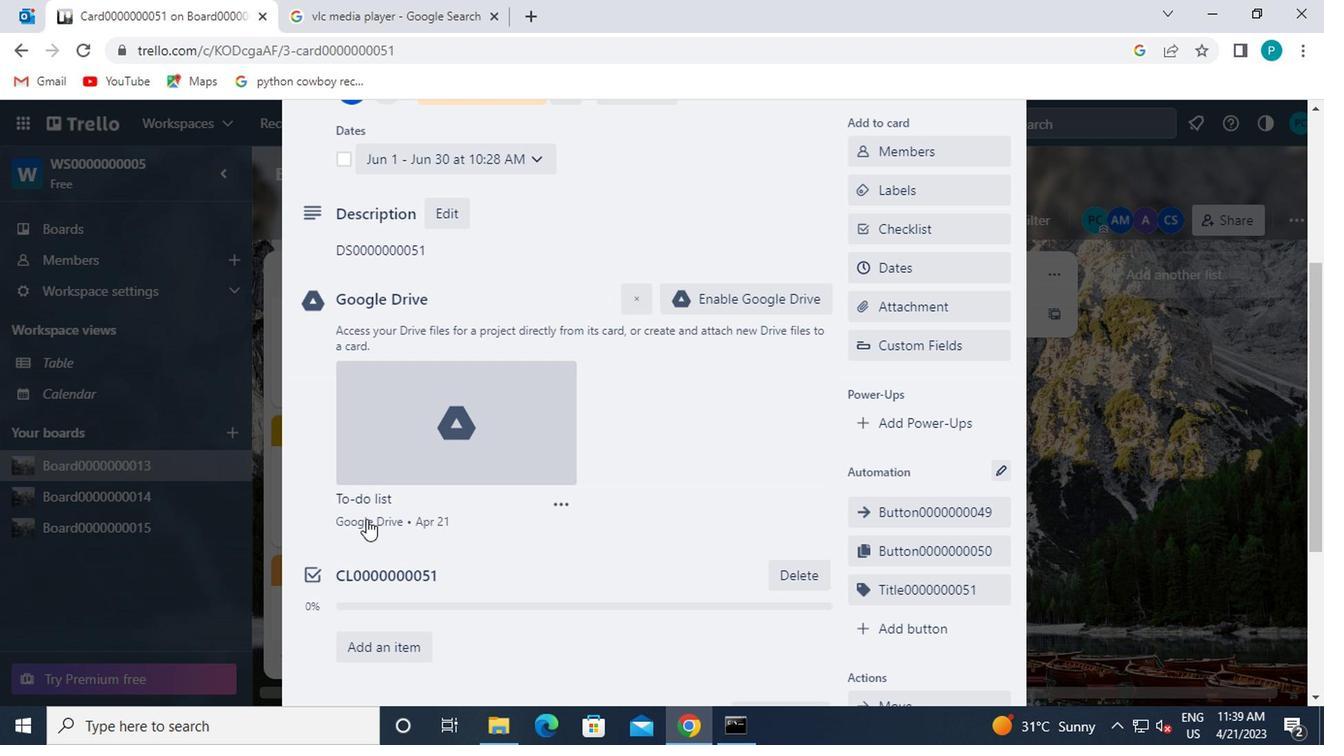 
Action: Mouse scrolled (364, 519) with delta (0, -1)
Screenshot: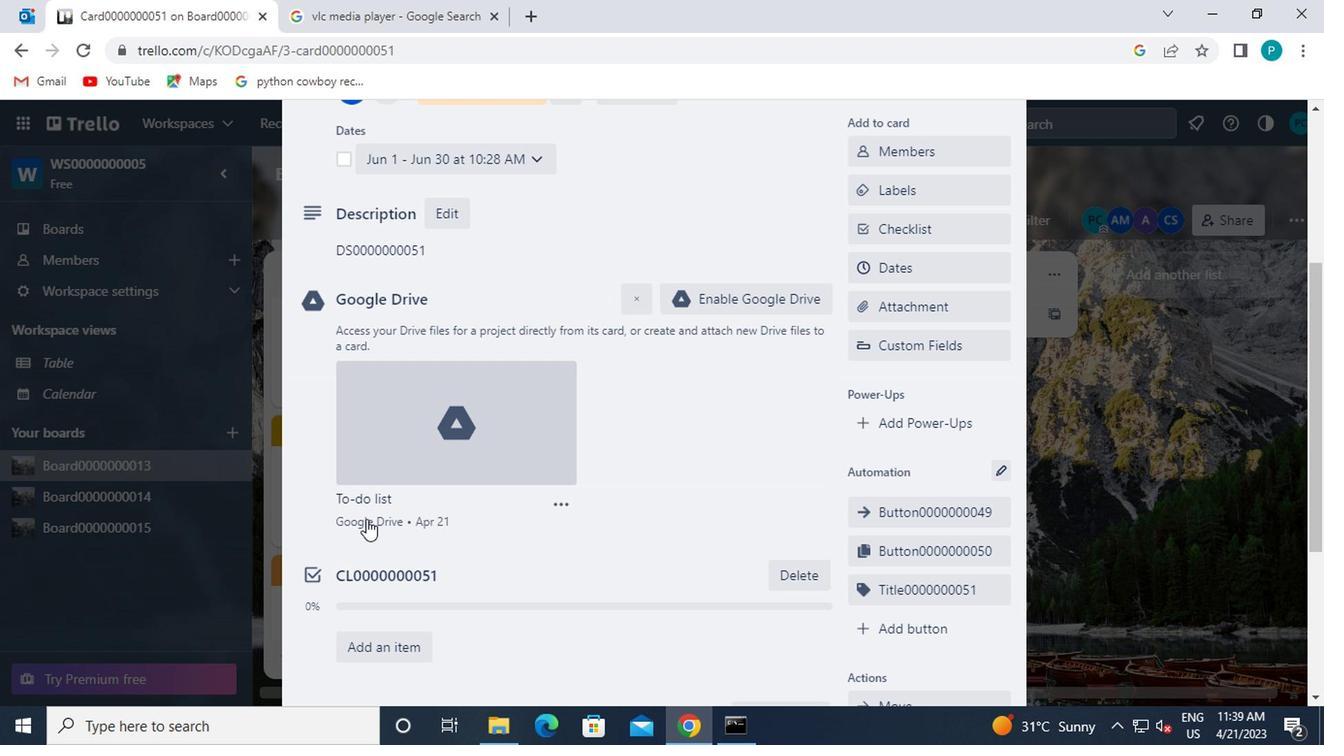 
Action: Mouse moved to (355, 475)
Screenshot: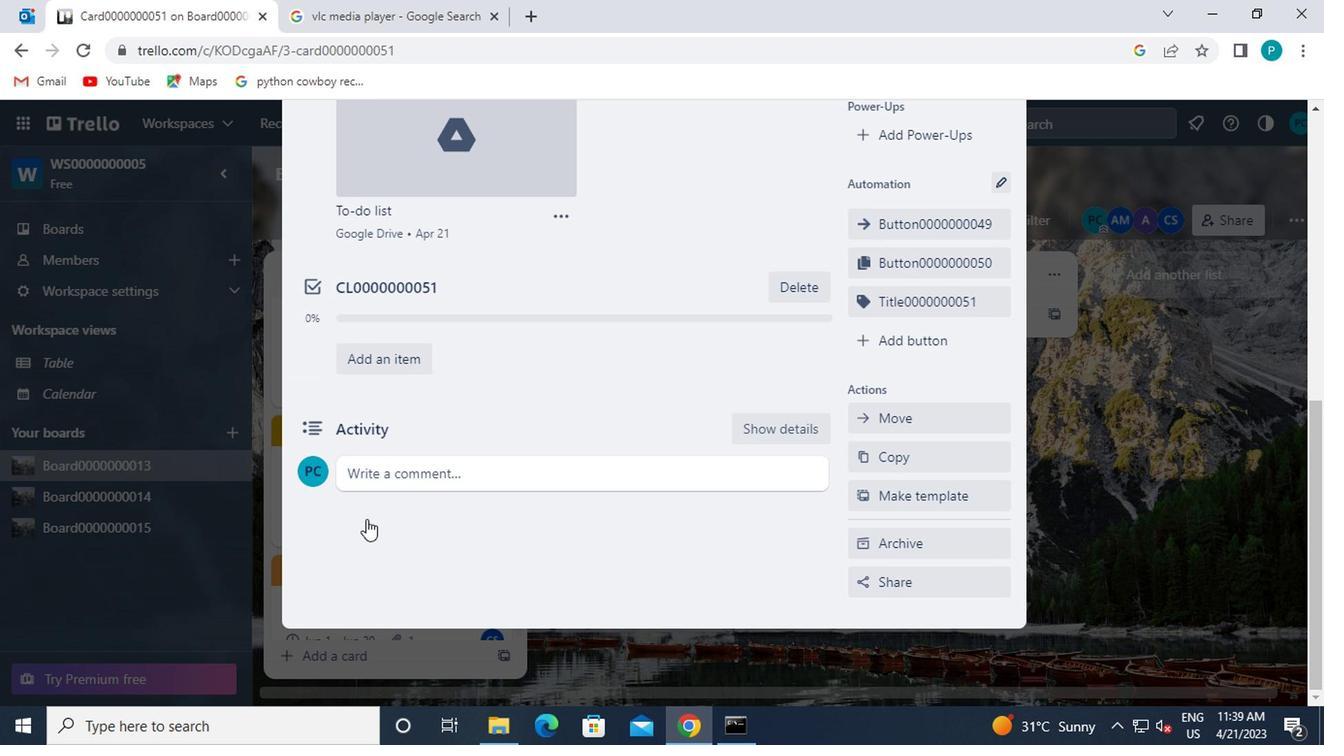 
Action: Mouse pressed left at (355, 475)
Screenshot: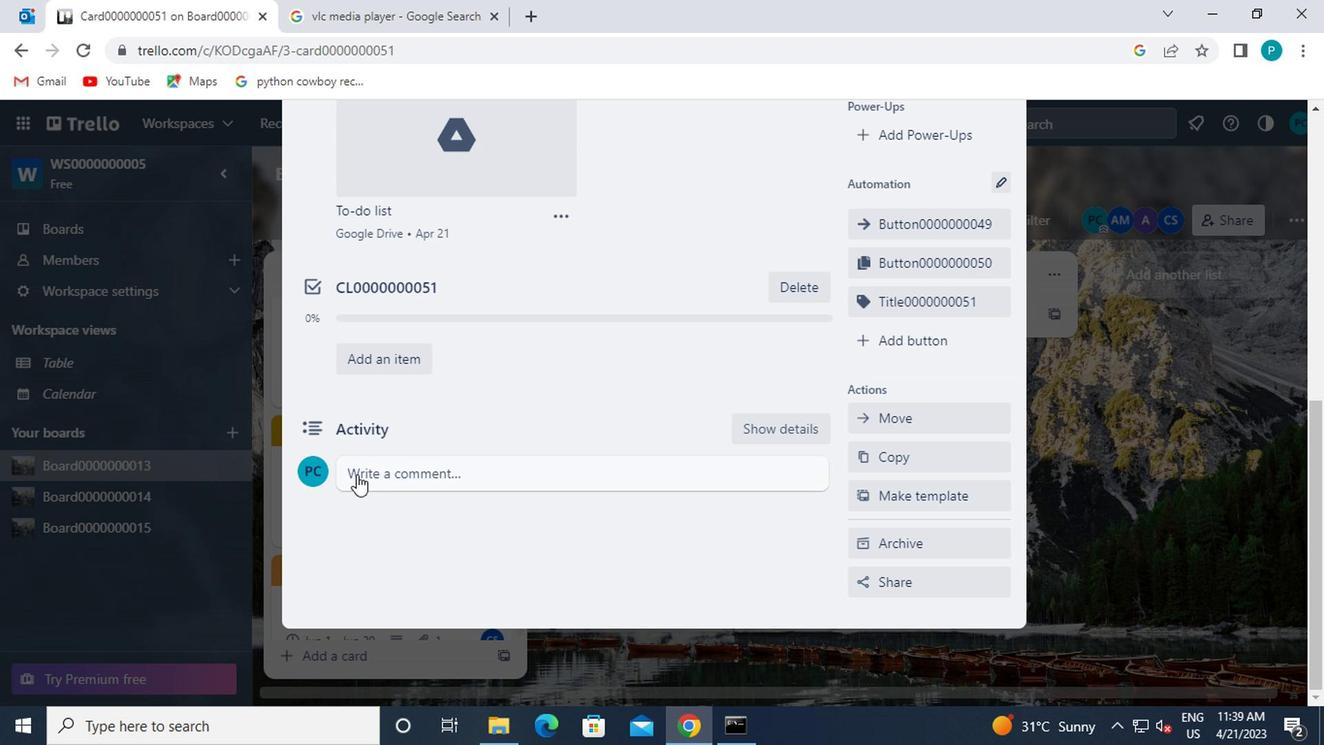 
Action: Key pressed cm0000000051
Screenshot: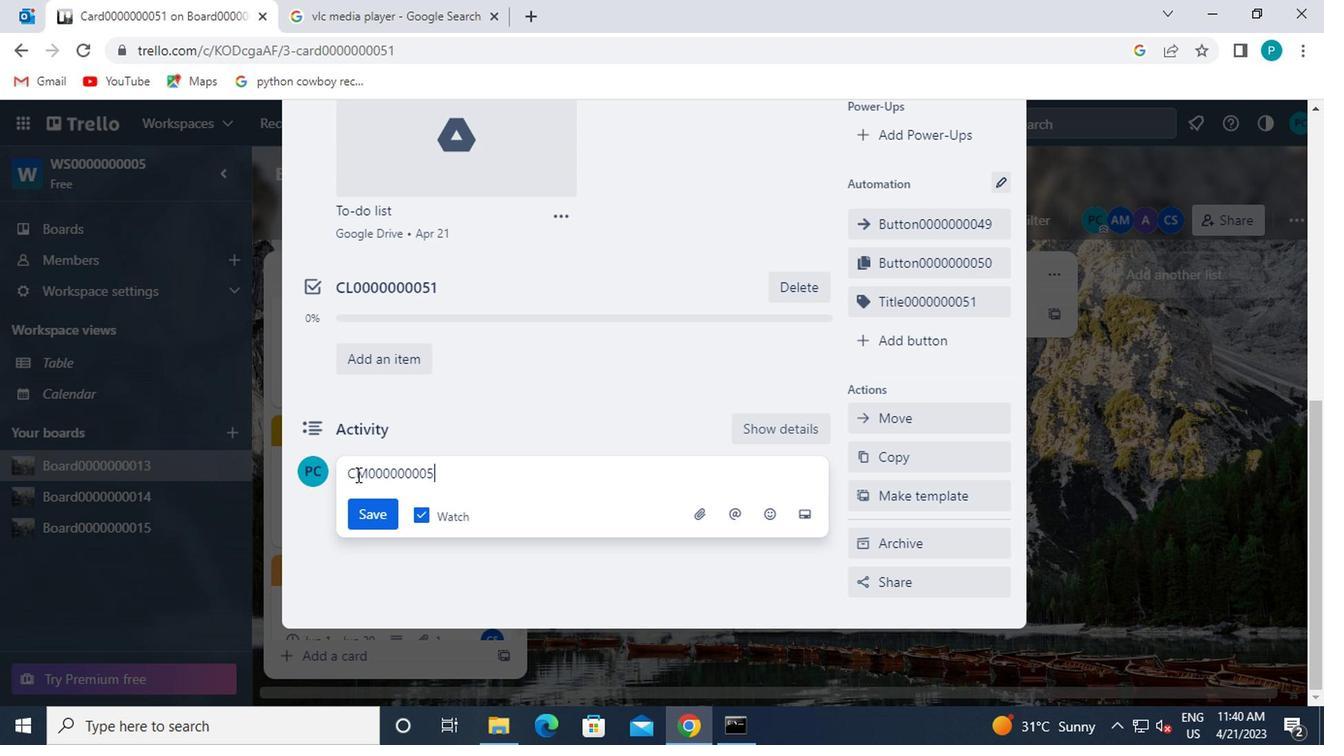 
Action: Mouse moved to (366, 502)
Screenshot: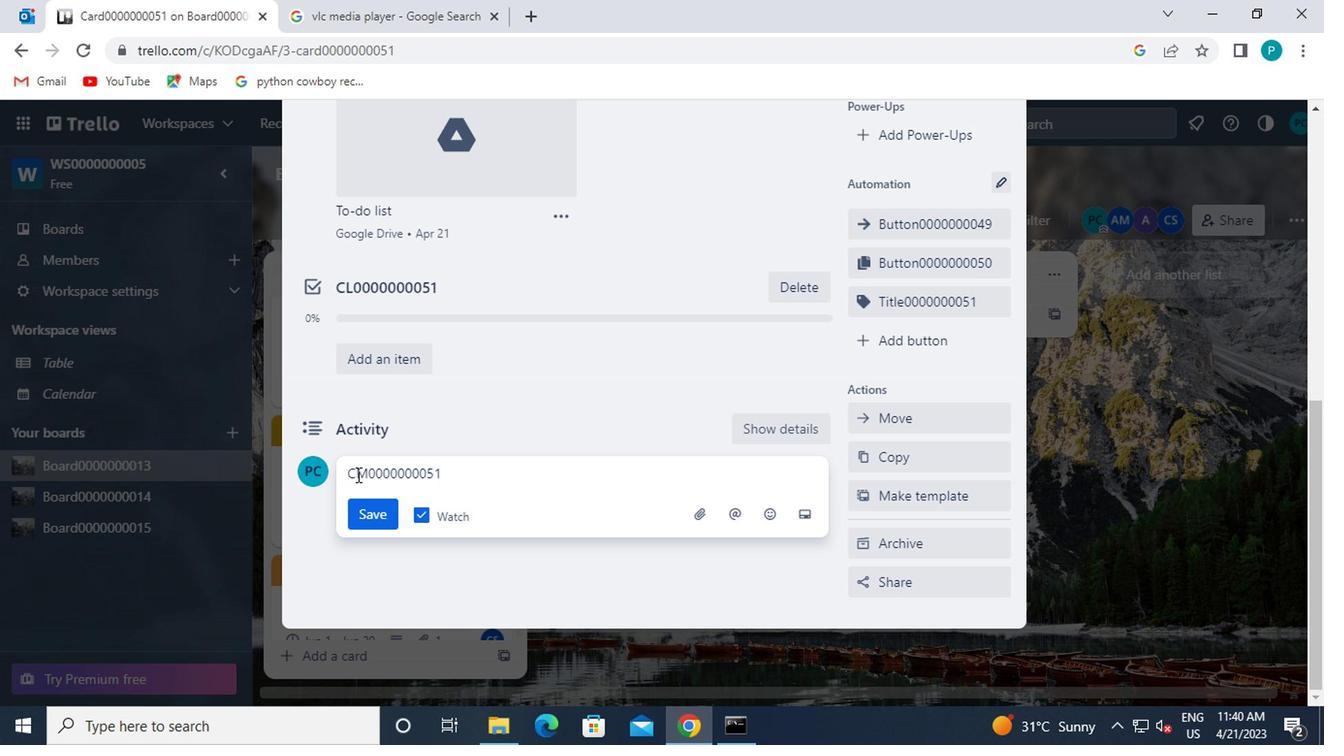 
Action: Mouse pressed left at (366, 502)
Screenshot: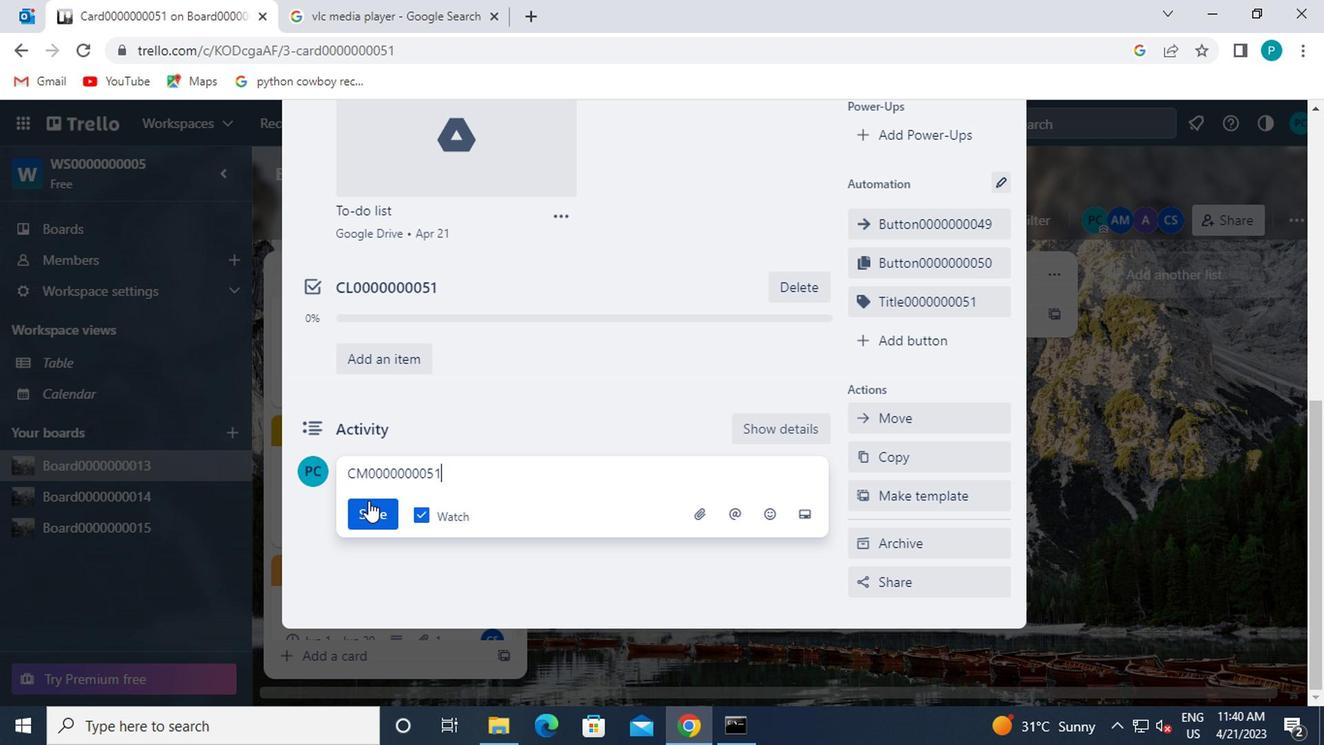 
Action: Mouse moved to (839, 465)
Screenshot: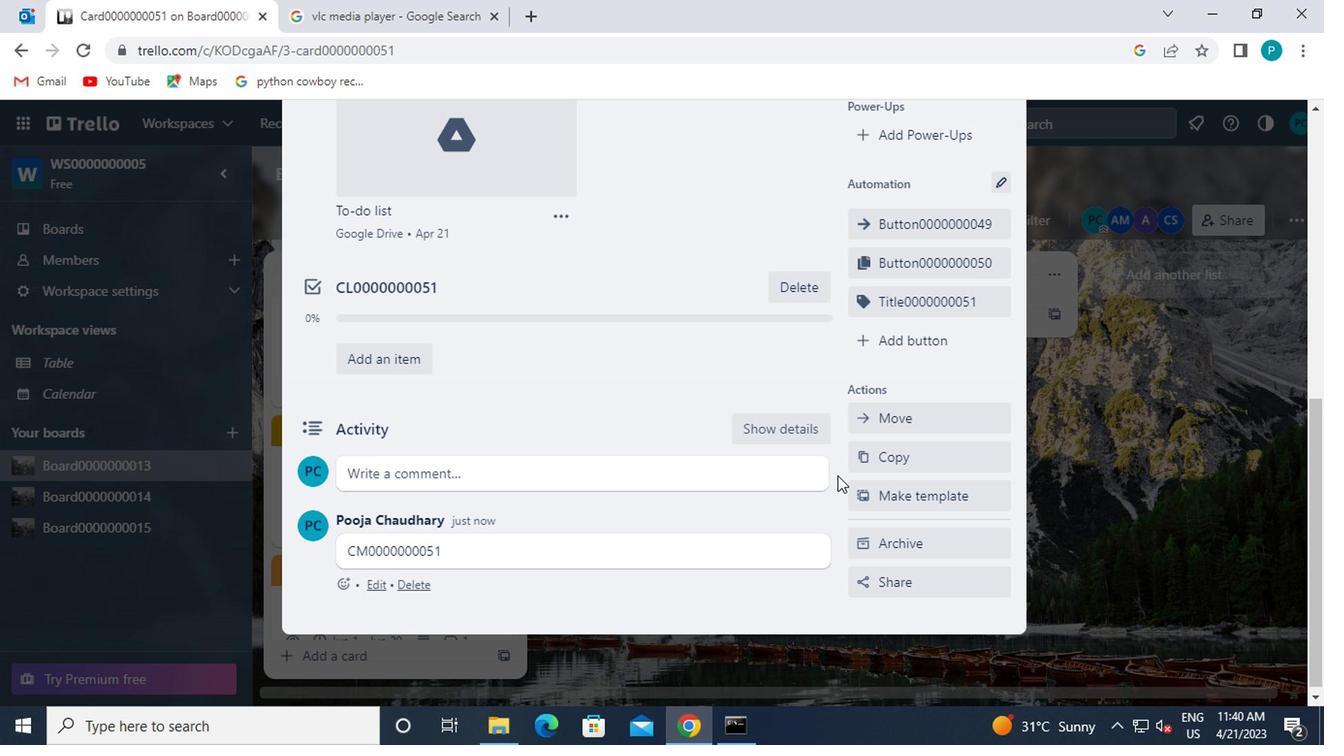 
Action: Mouse scrolled (839, 466) with delta (0, 0)
Screenshot: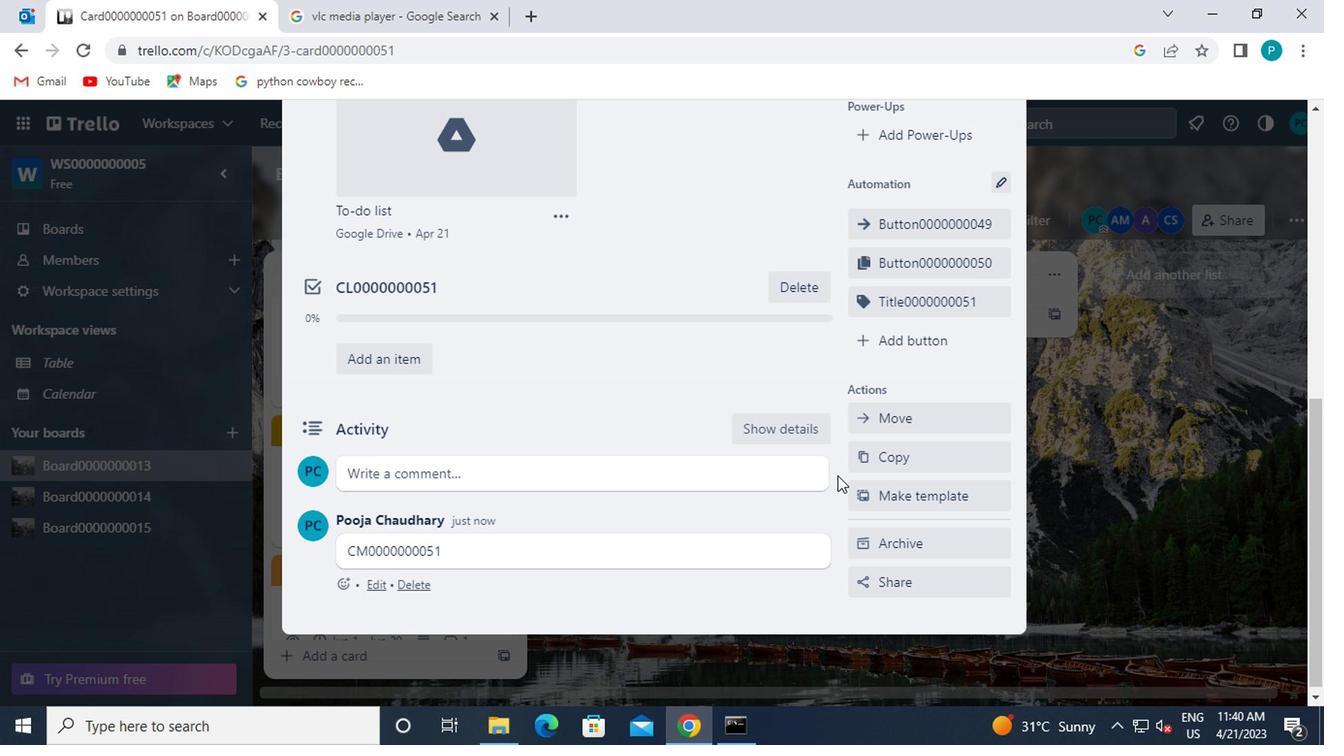 
Action: Mouse moved to (846, 456)
Screenshot: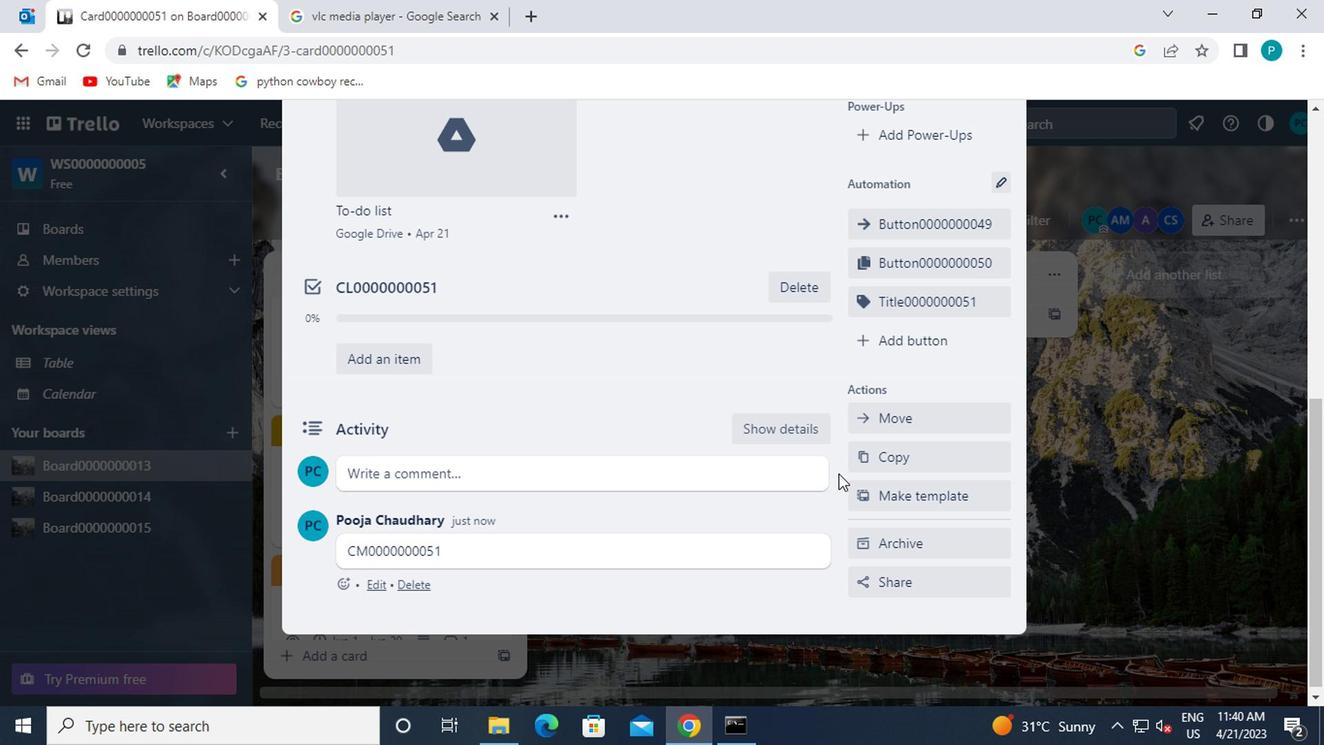 
Action: Mouse scrolled (846, 457) with delta (0, 0)
Screenshot: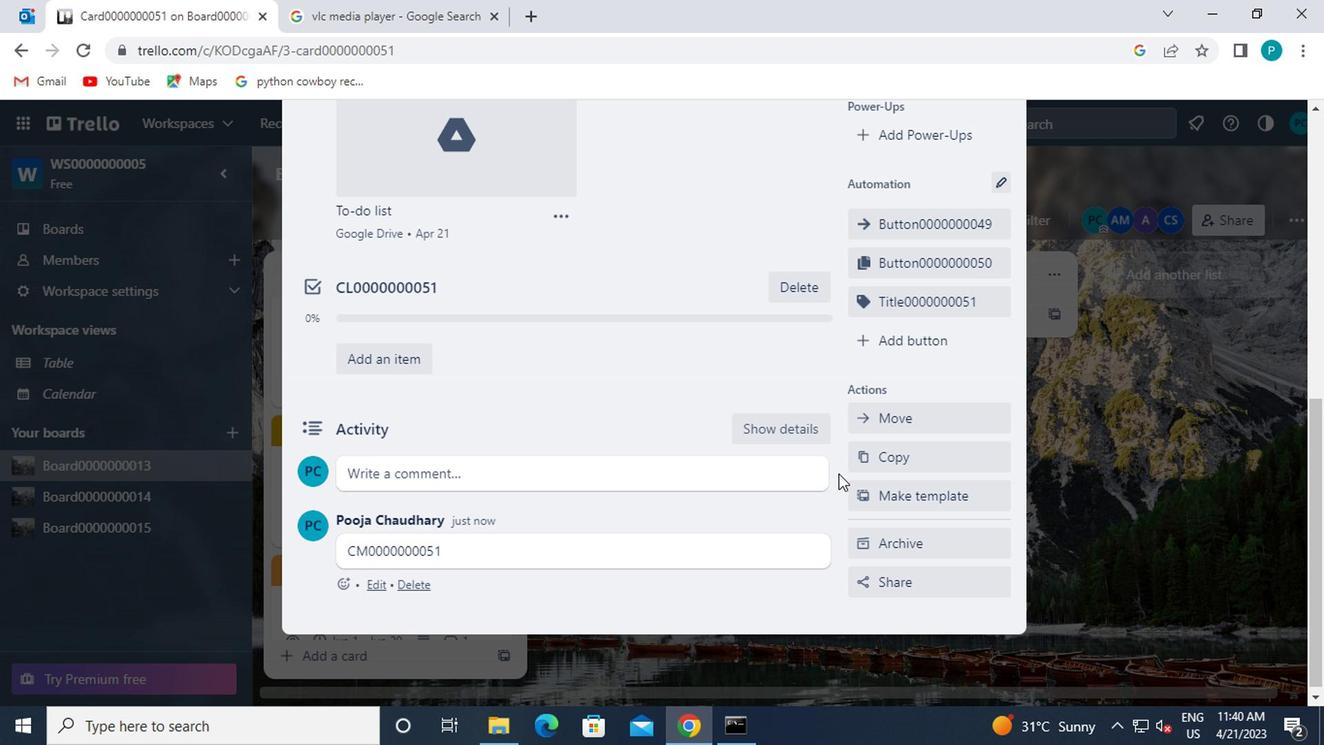 
Action: Mouse moved to (860, 430)
Screenshot: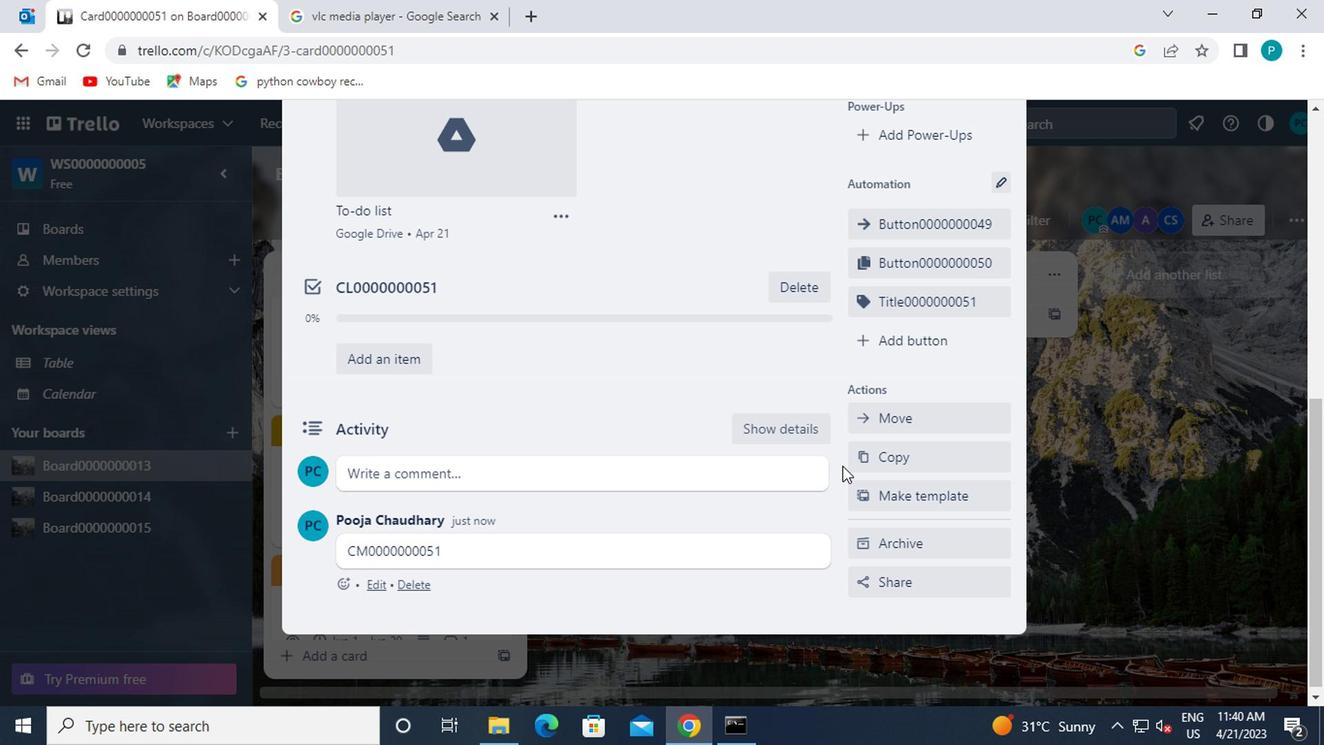 
Action: Mouse scrolled (860, 431) with delta (0, 1)
Screenshot: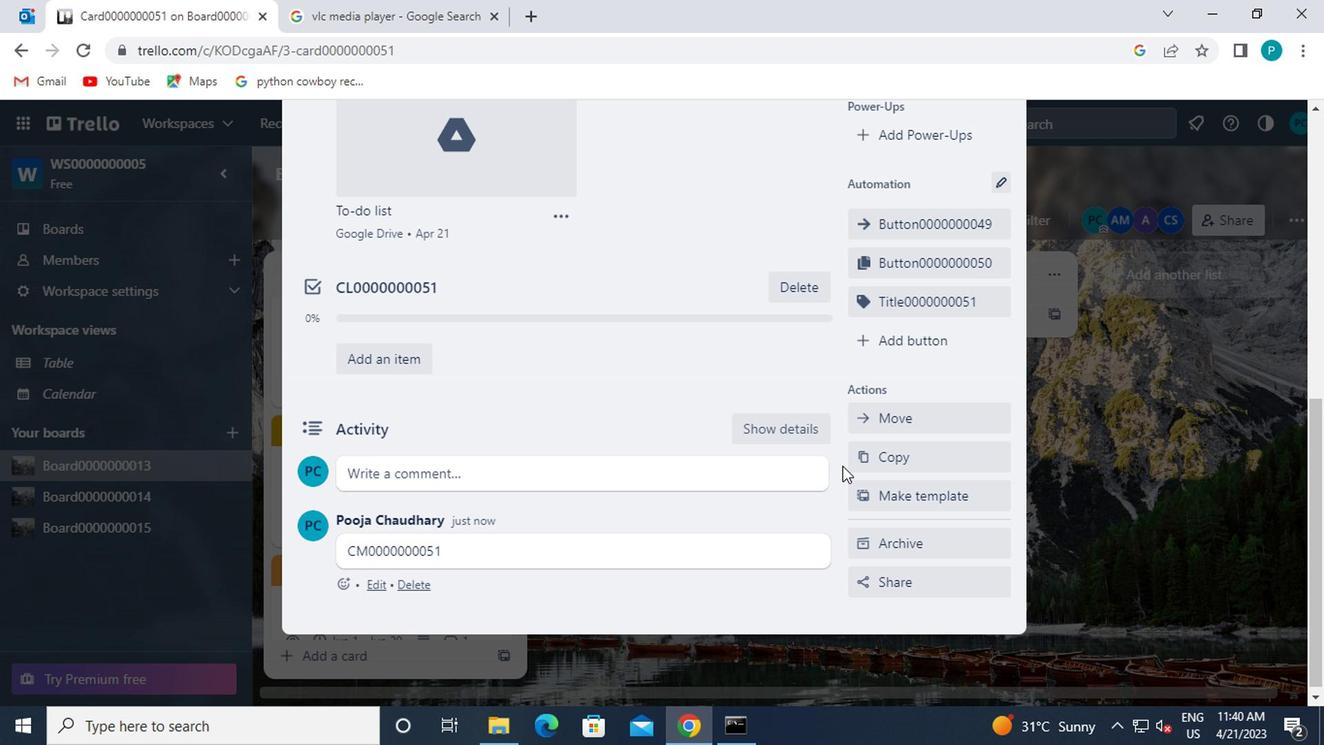 
Action: Mouse moved to (1108, 181)
Screenshot: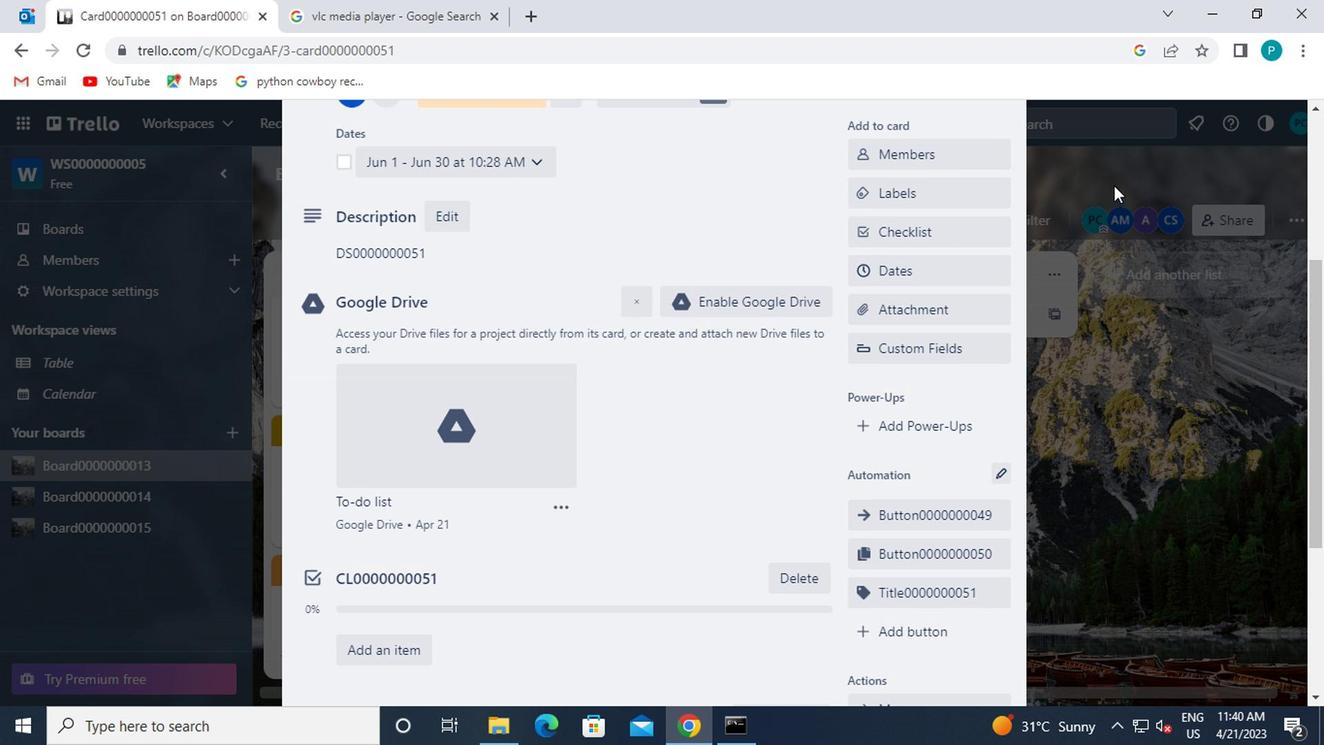 
Action: Mouse scrolled (1108, 182) with delta (0, 0)
Screenshot: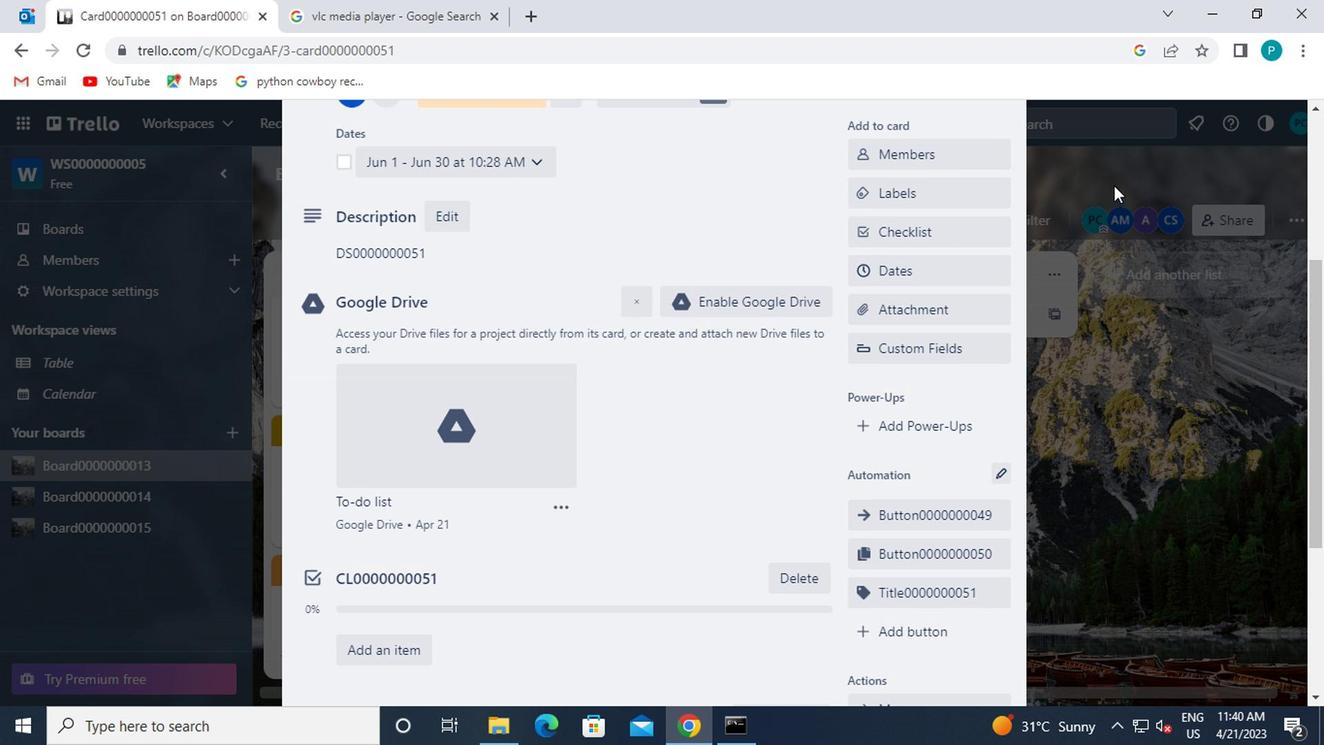 
Action: Mouse scrolled (1108, 182) with delta (0, 0)
Screenshot: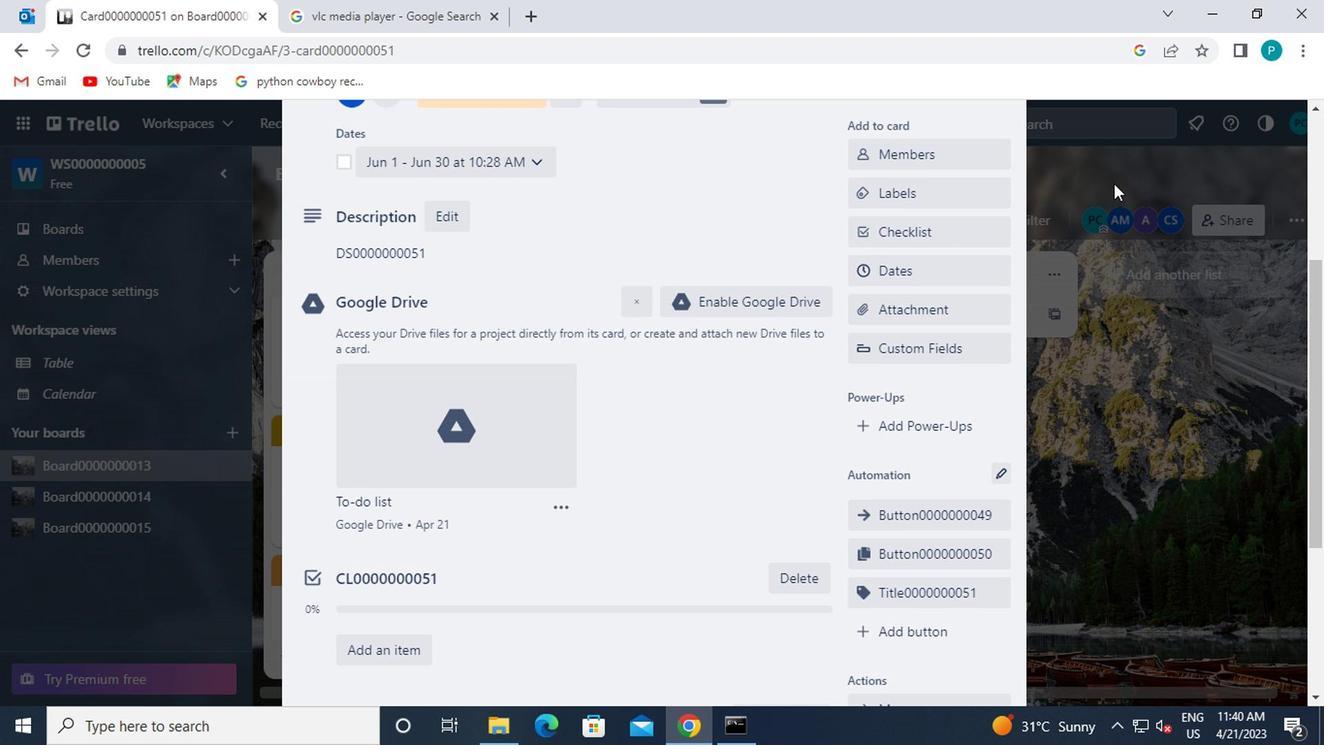 
Action: Mouse moved to (1017, 155)
Screenshot: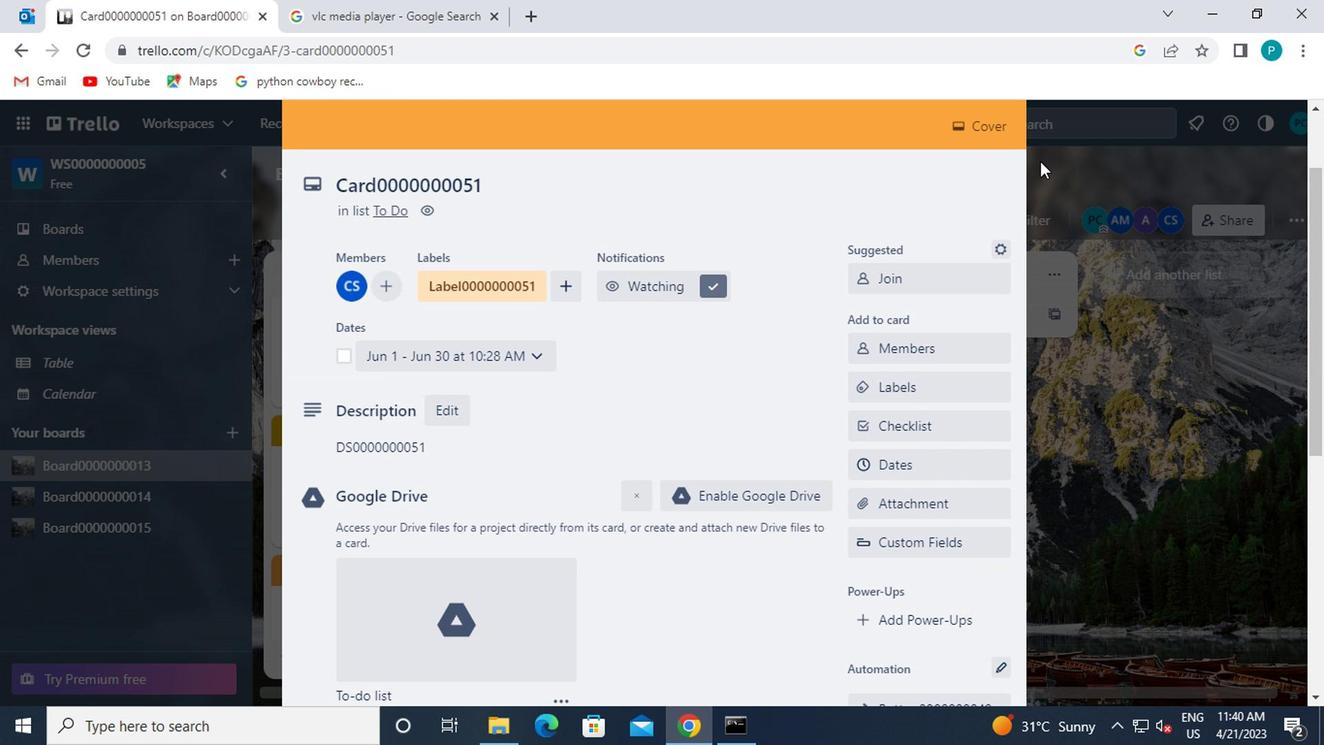 
Action: Mouse scrolled (1017, 157) with delta (0, 1)
Screenshot: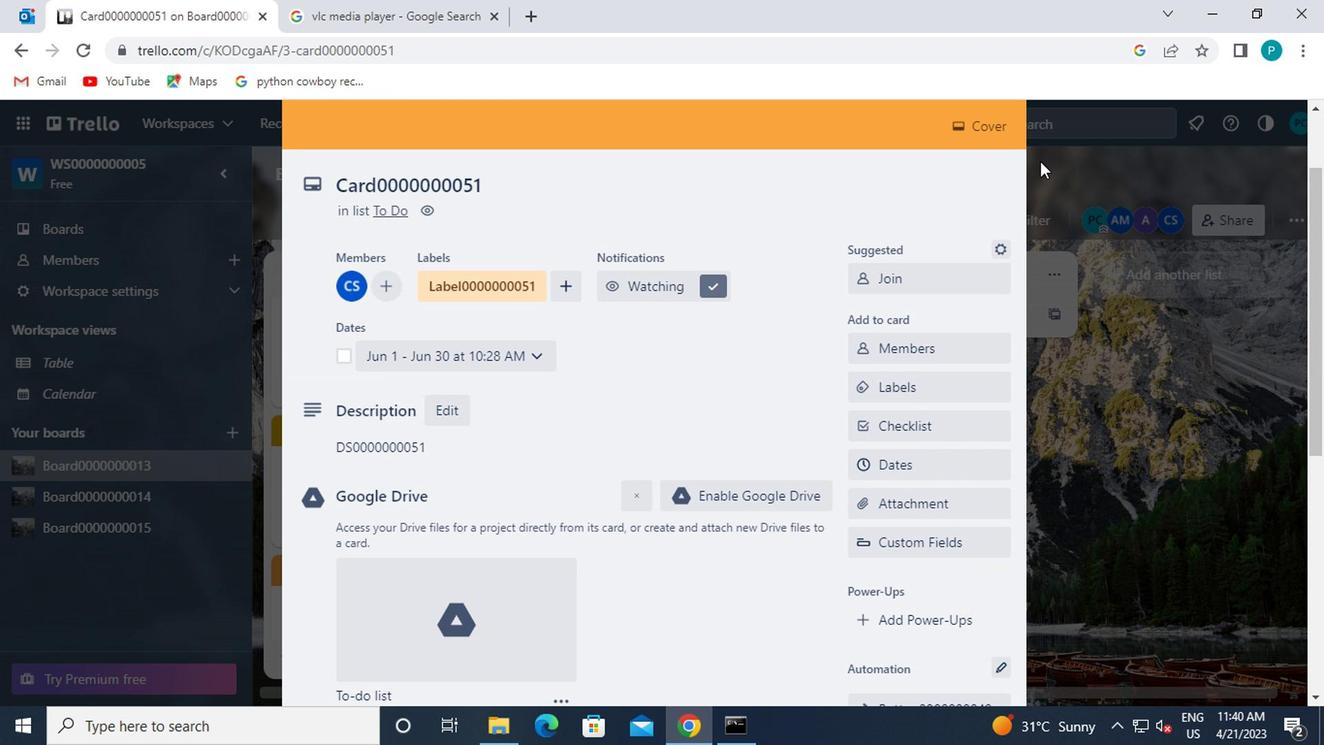 
Action: Mouse scrolled (1017, 157) with delta (0, 1)
Screenshot: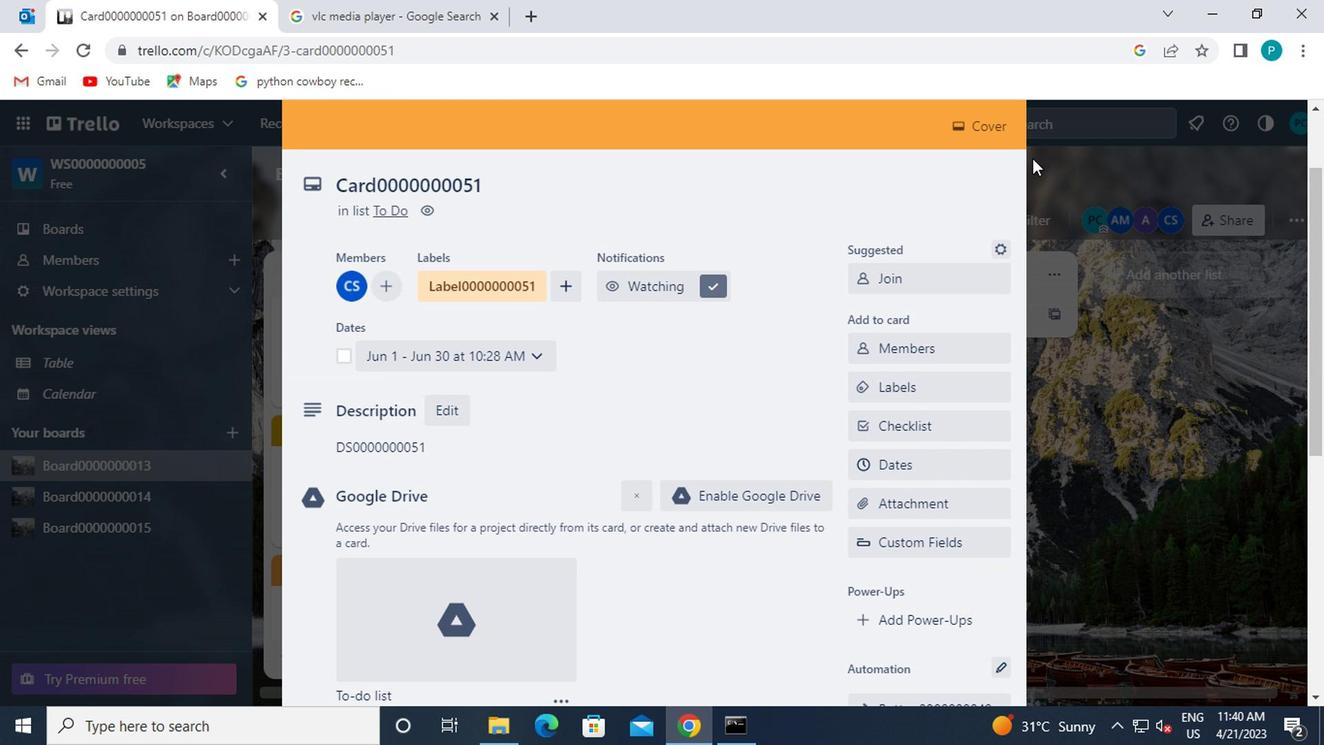 
Action: Mouse moved to (785, 616)
Screenshot: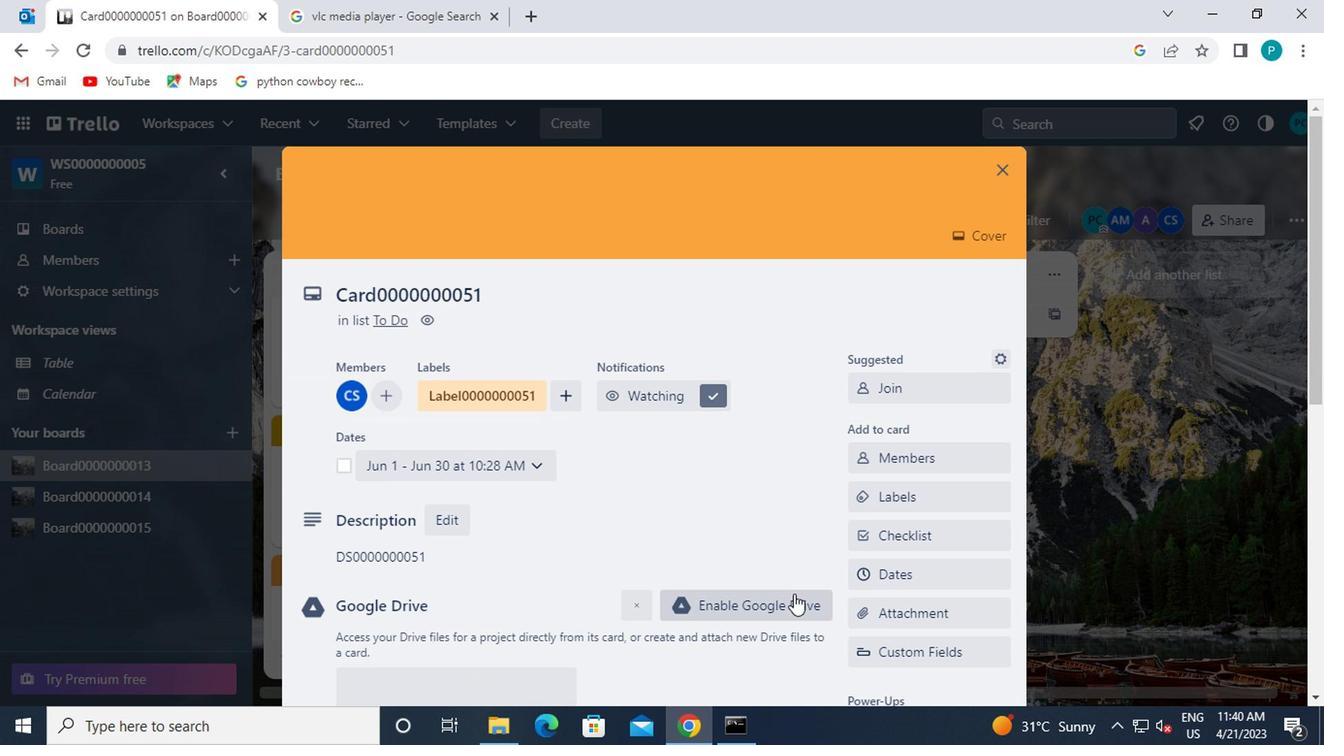 
